 Task: Find connections with filter location Taylors Lakes with filter topic #blockchainwith filter profile language French with filter current company Indman with filter school The NorthCap University with filter industry Transportation Programs with filter service category Corporate Events with filter keywords title Sales Engineer
Action: Mouse moved to (596, 81)
Screenshot: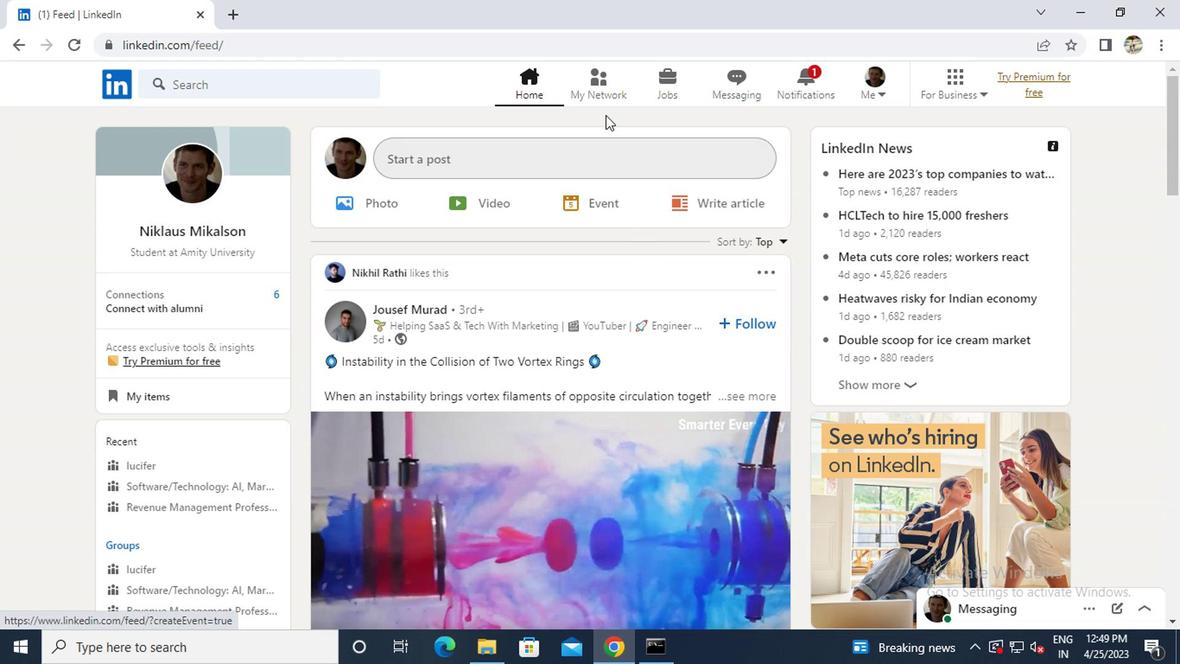 
Action: Mouse pressed left at (596, 81)
Screenshot: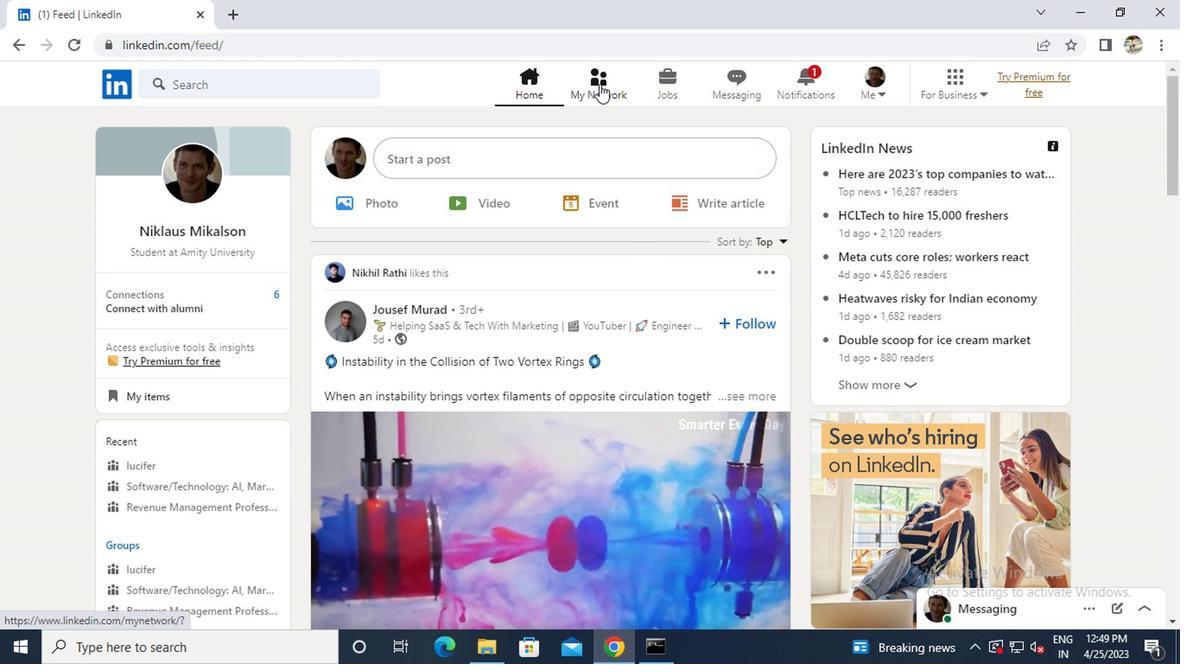 
Action: Mouse moved to (309, 181)
Screenshot: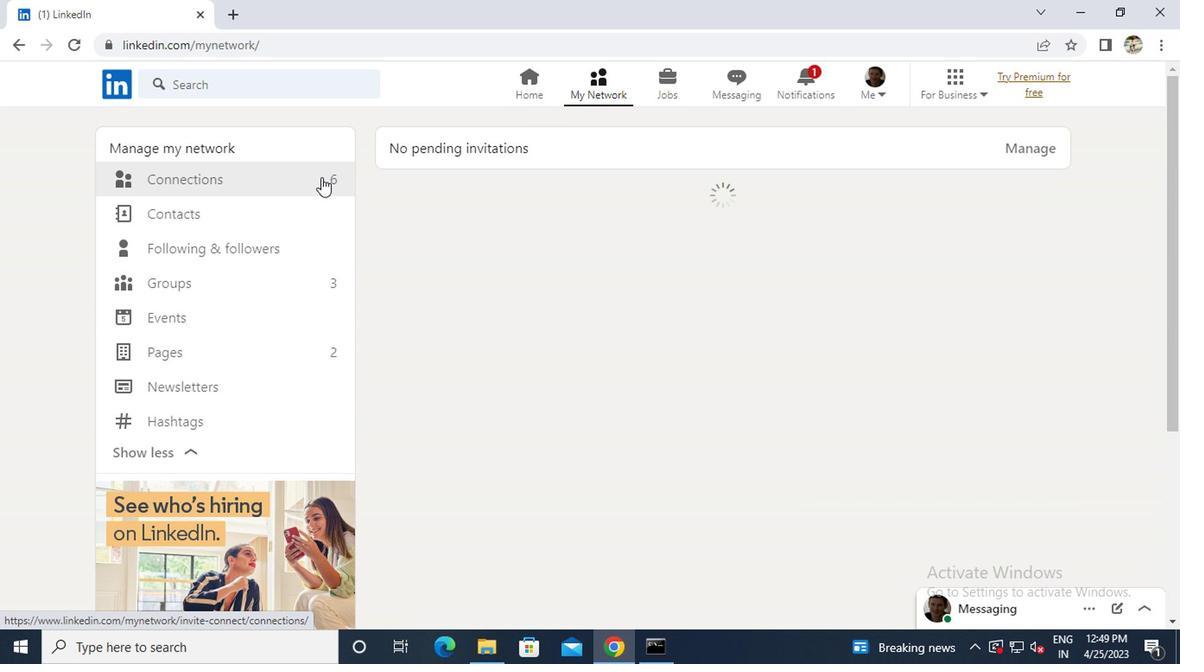 
Action: Mouse pressed left at (309, 181)
Screenshot: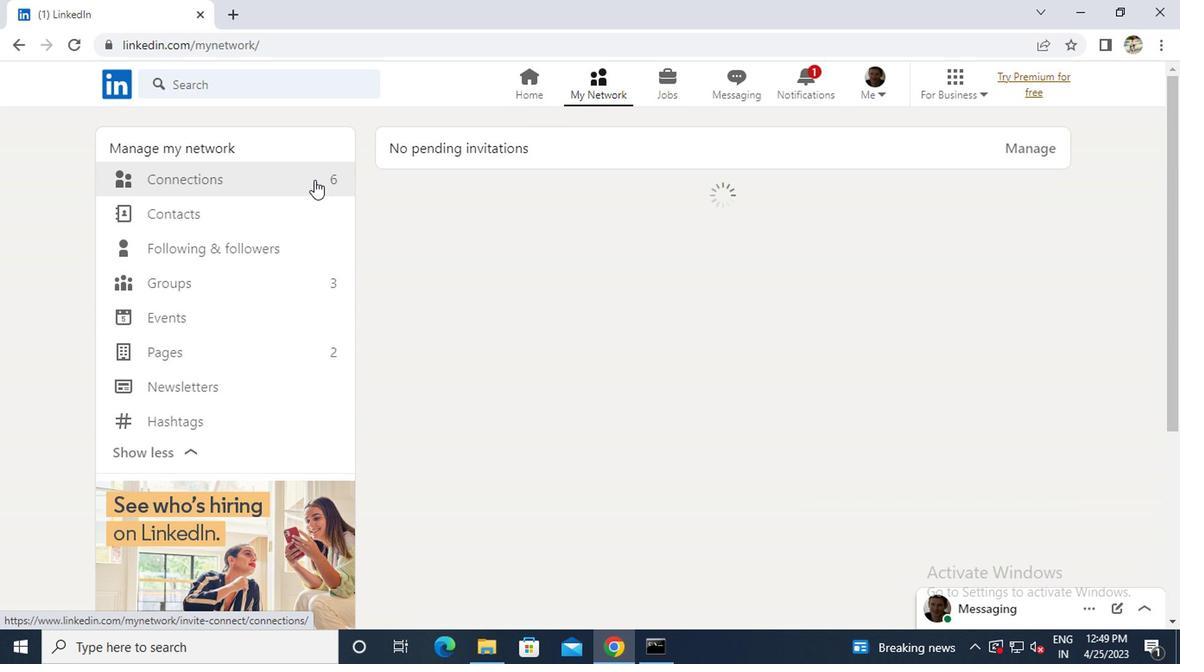 
Action: Mouse moved to (705, 182)
Screenshot: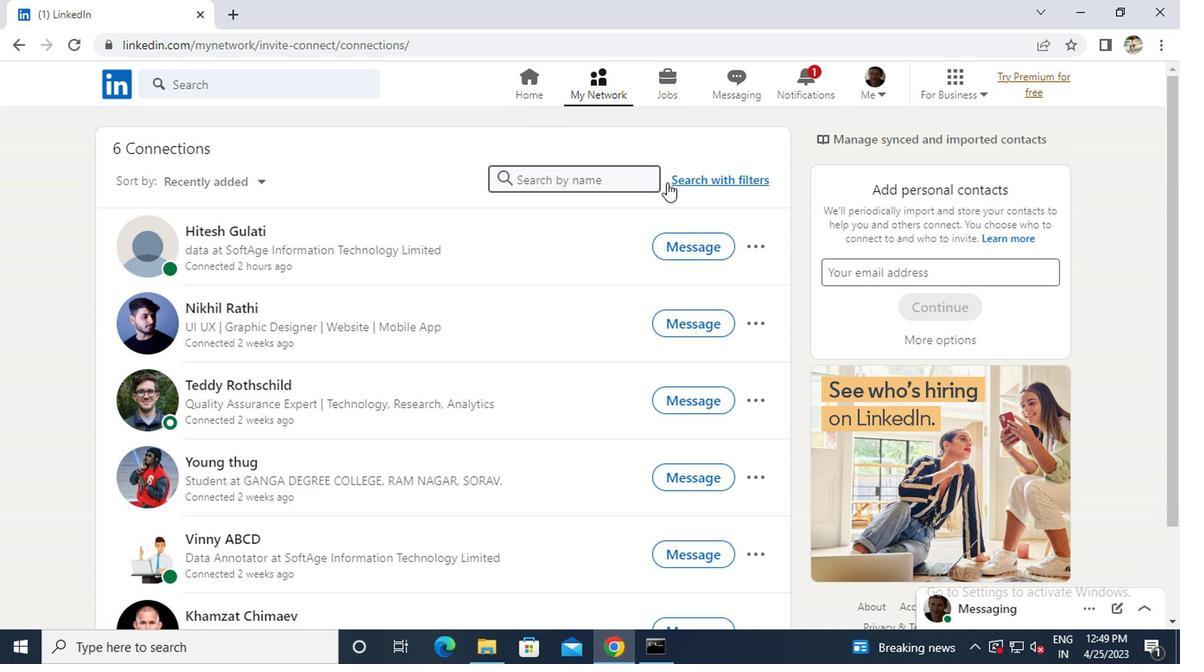 
Action: Mouse pressed left at (705, 182)
Screenshot: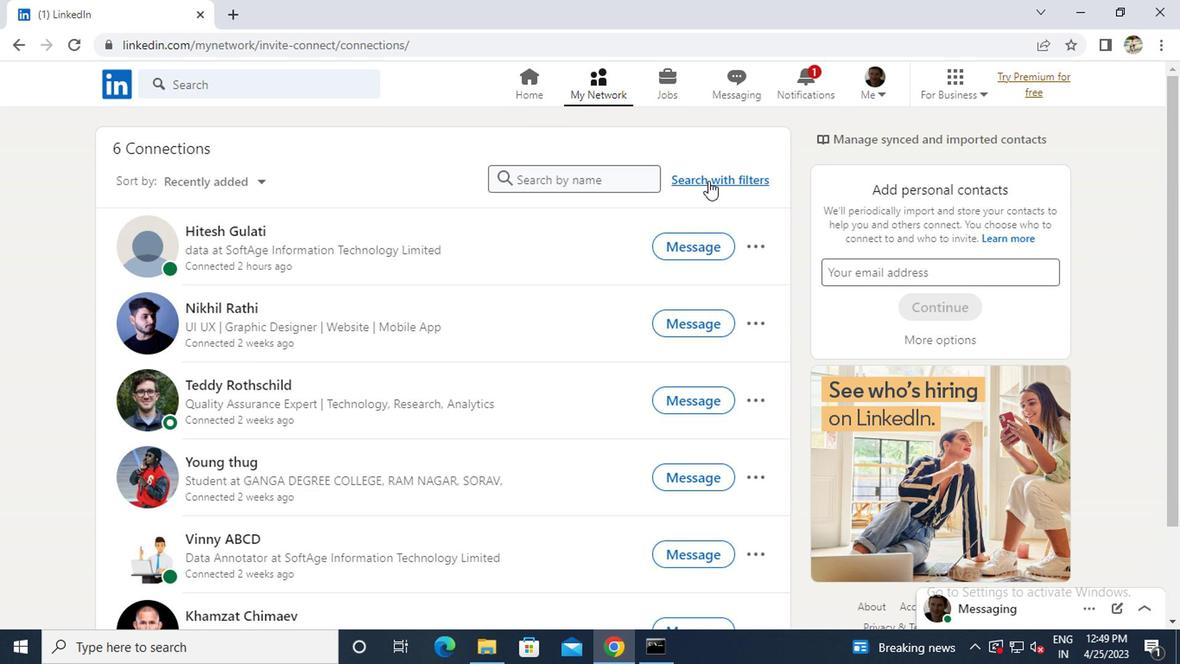 
Action: Mouse moved to (585, 134)
Screenshot: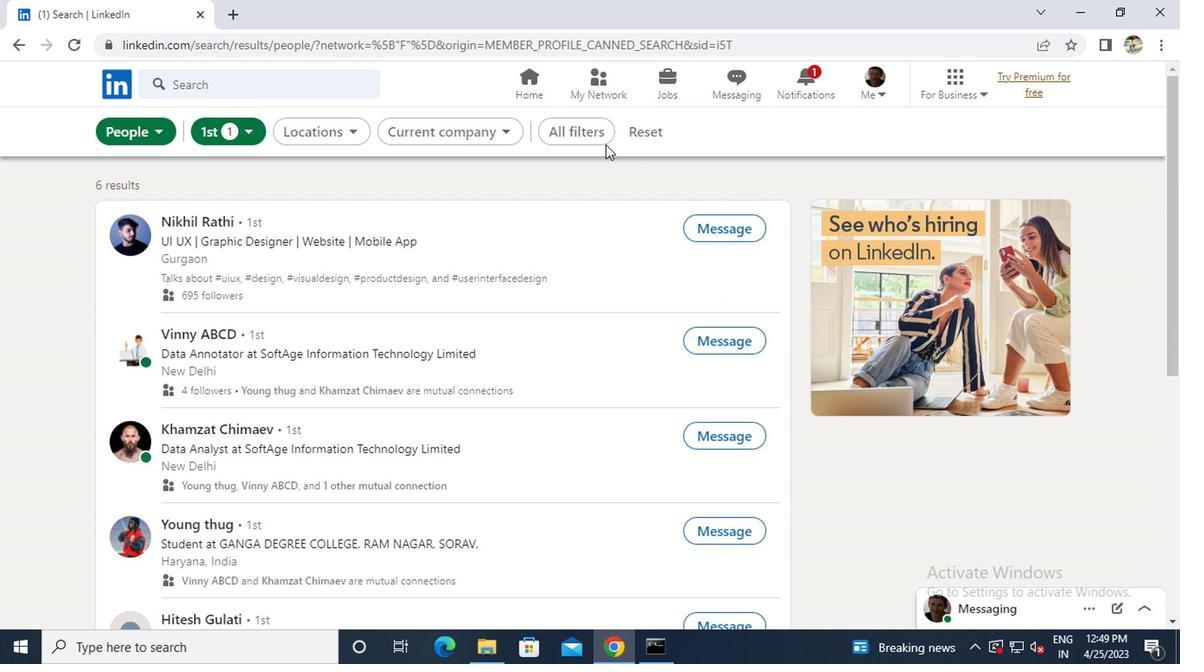 
Action: Mouse pressed left at (585, 134)
Screenshot: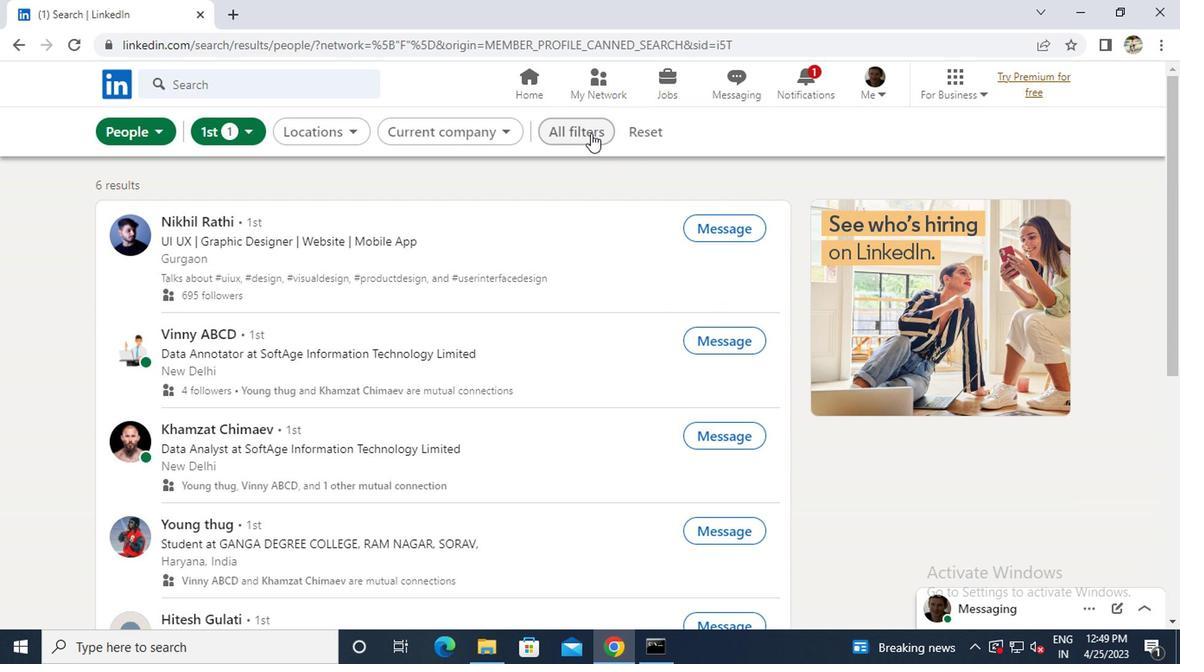 
Action: Mouse moved to (893, 421)
Screenshot: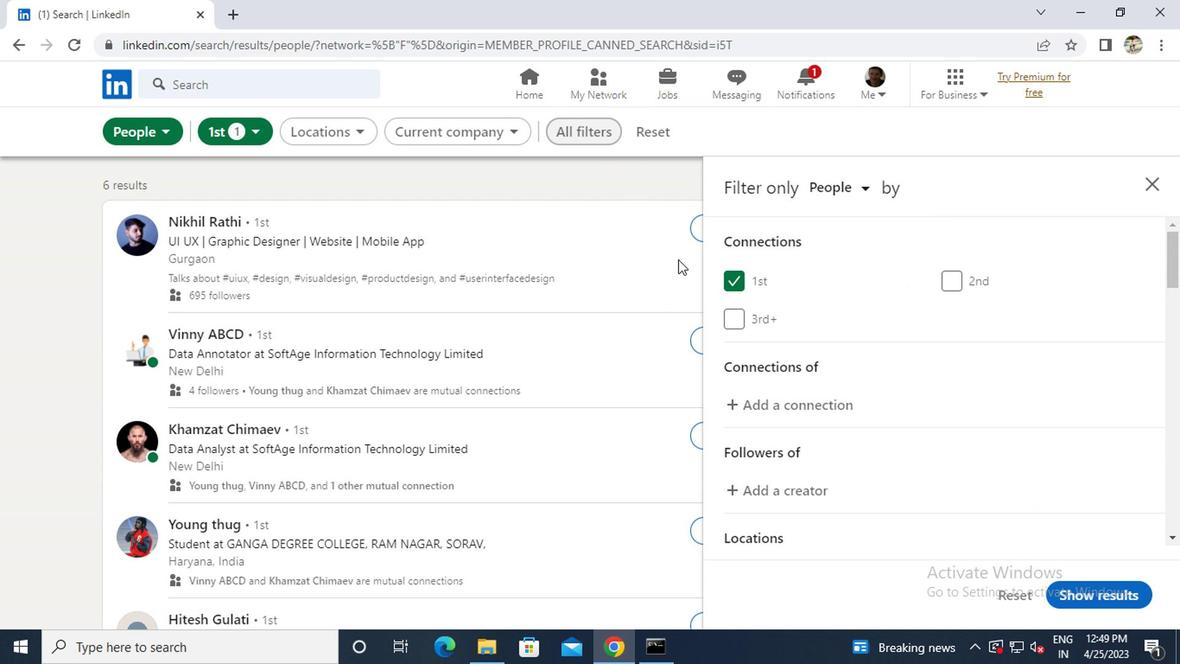 
Action: Mouse scrolled (893, 421) with delta (0, 0)
Screenshot: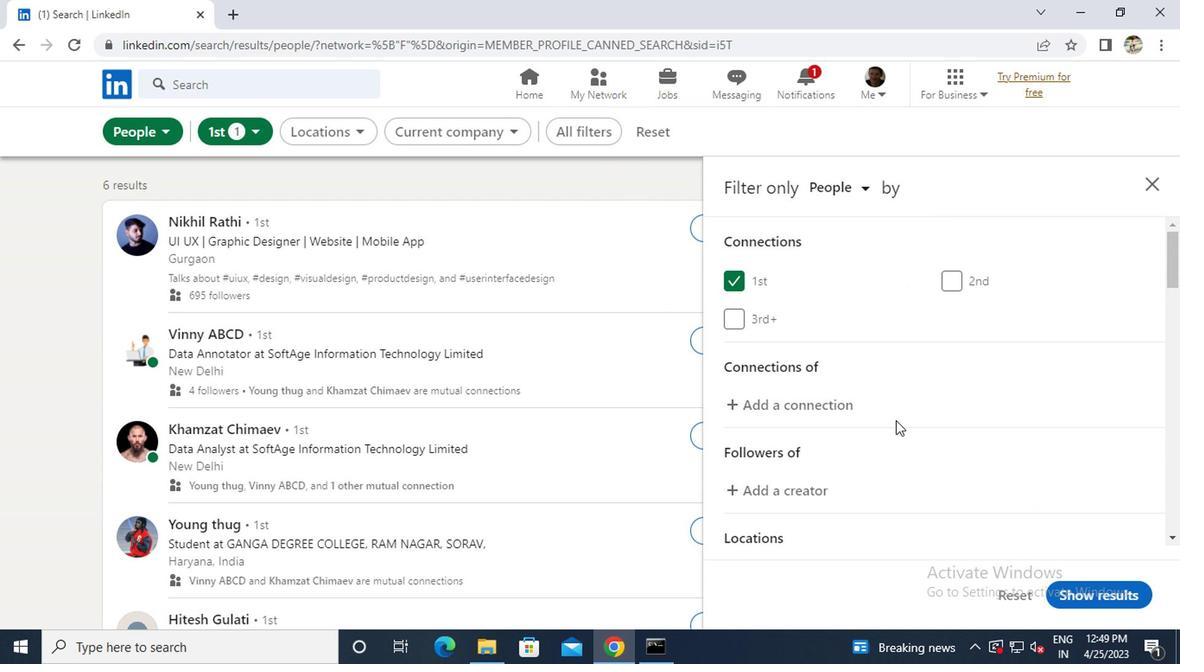 
Action: Mouse scrolled (893, 421) with delta (0, 0)
Screenshot: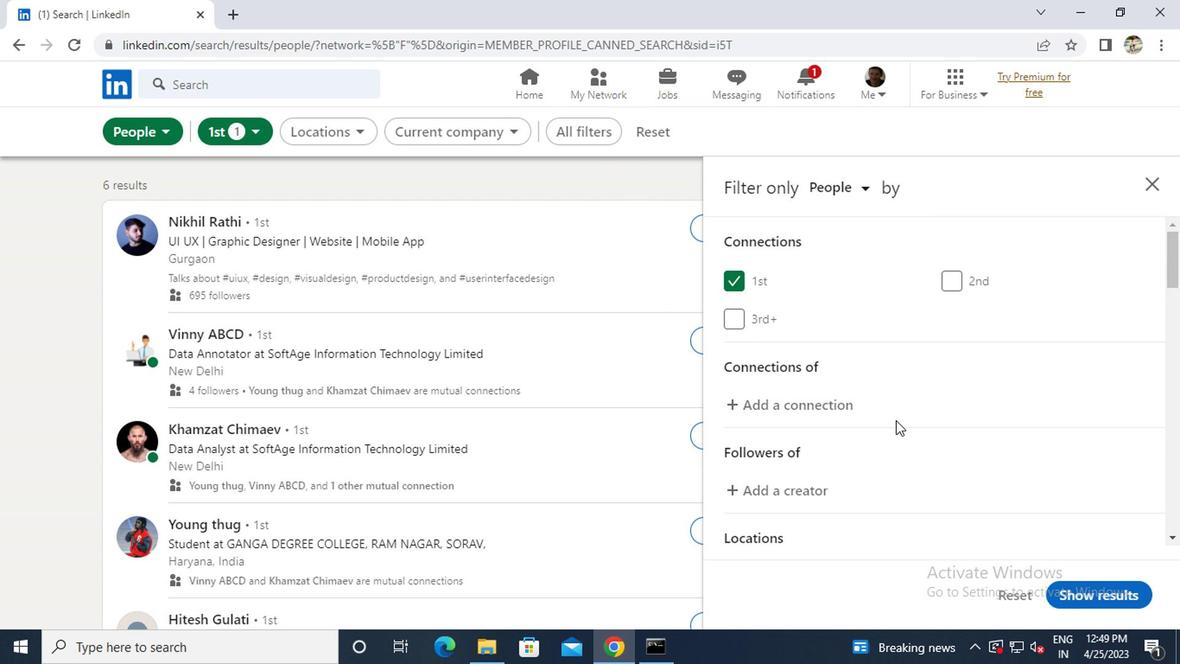 
Action: Mouse moved to (994, 483)
Screenshot: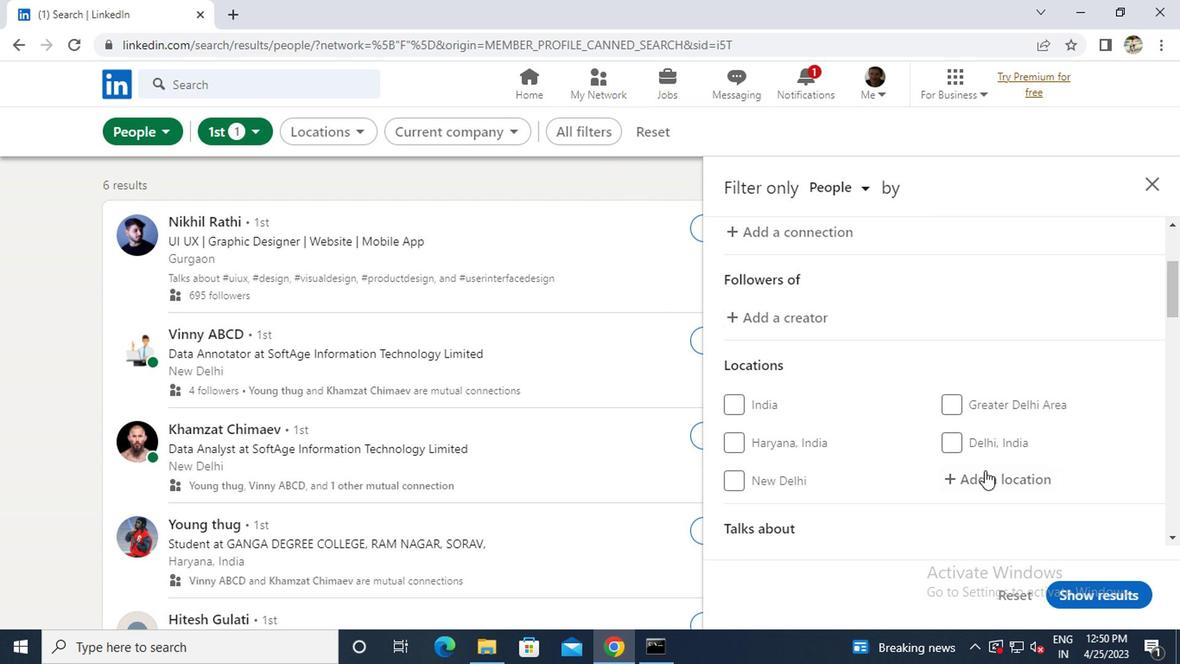 
Action: Mouse pressed left at (994, 483)
Screenshot: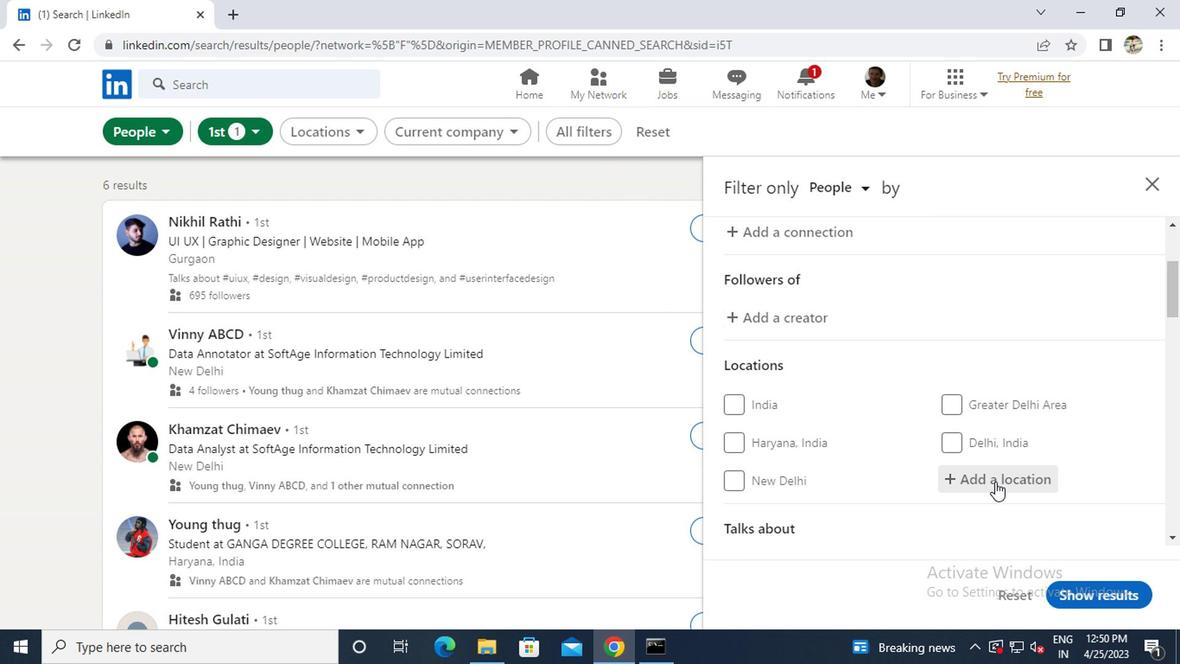 
Action: Key pressed <Key.caps_lock>t<Key.caps_lock>aylors<Key.space><Key.caps_lock>l<Key.caps_lock>akes<Key.enter>
Screenshot: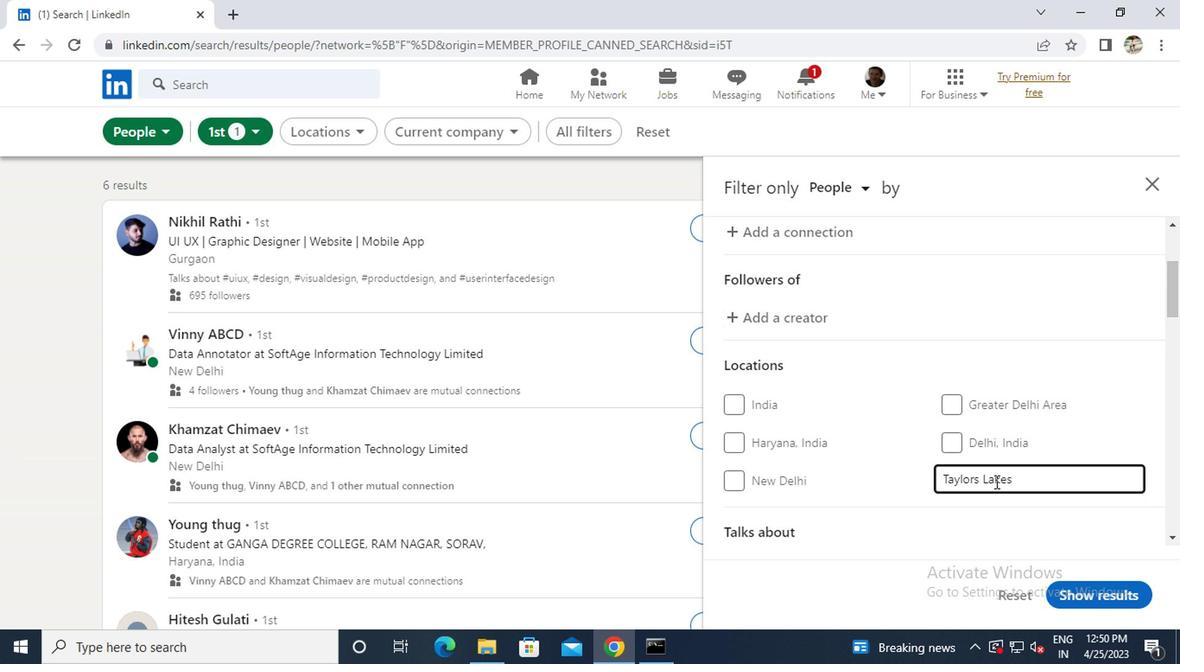 
Action: Mouse scrolled (994, 482) with delta (0, -1)
Screenshot: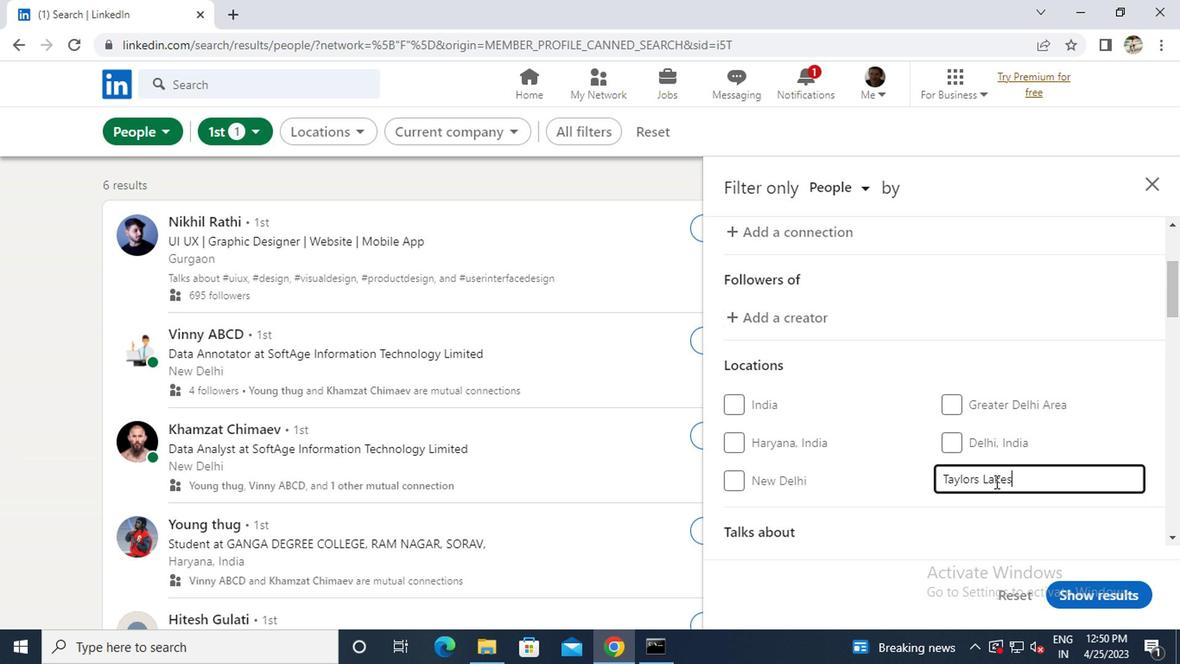 
Action: Mouse scrolled (994, 482) with delta (0, -1)
Screenshot: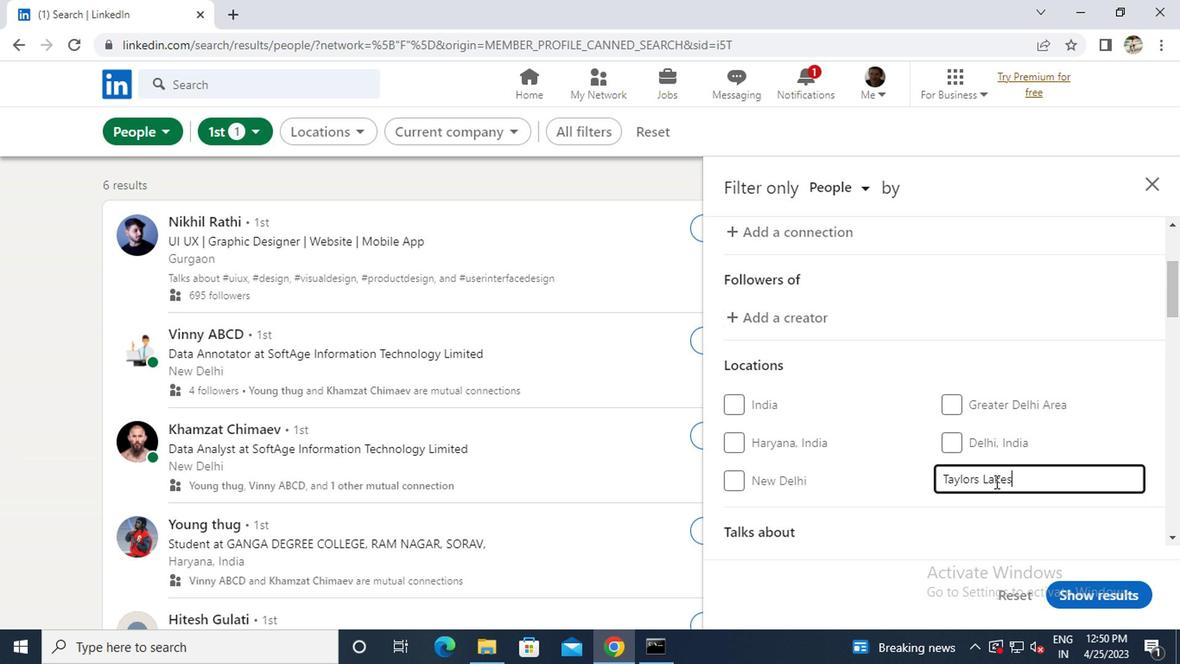 
Action: Mouse pressed left at (994, 483)
Screenshot: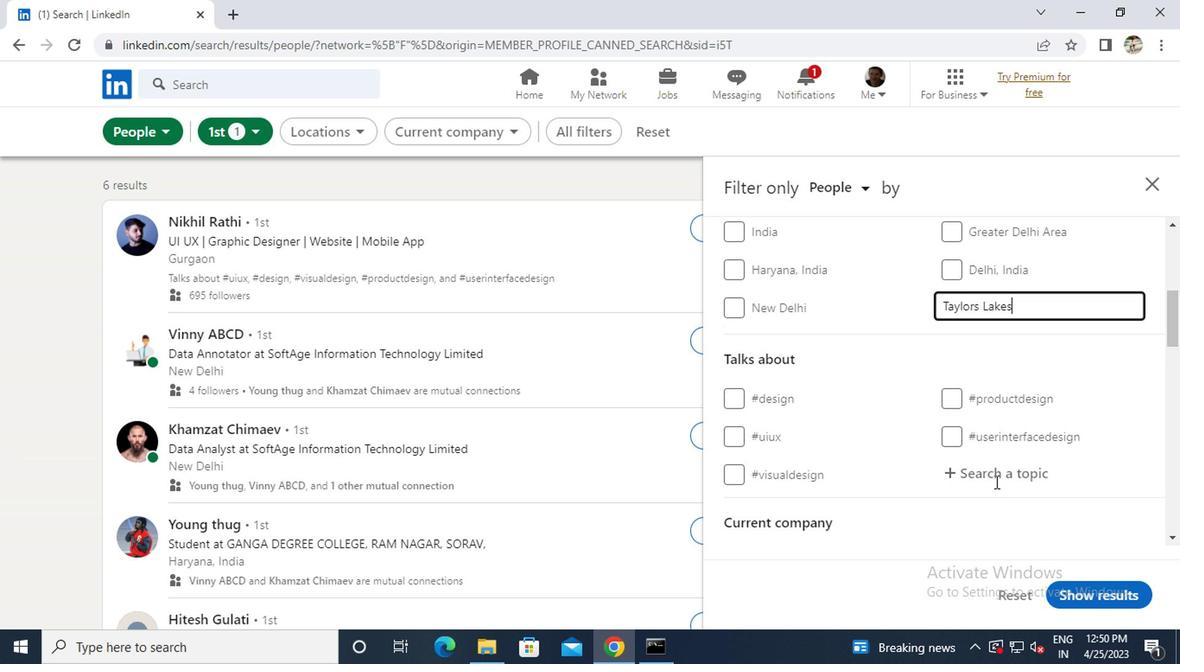 
Action: Key pressed <Key.shift>#BLOCKCHAIN
Screenshot: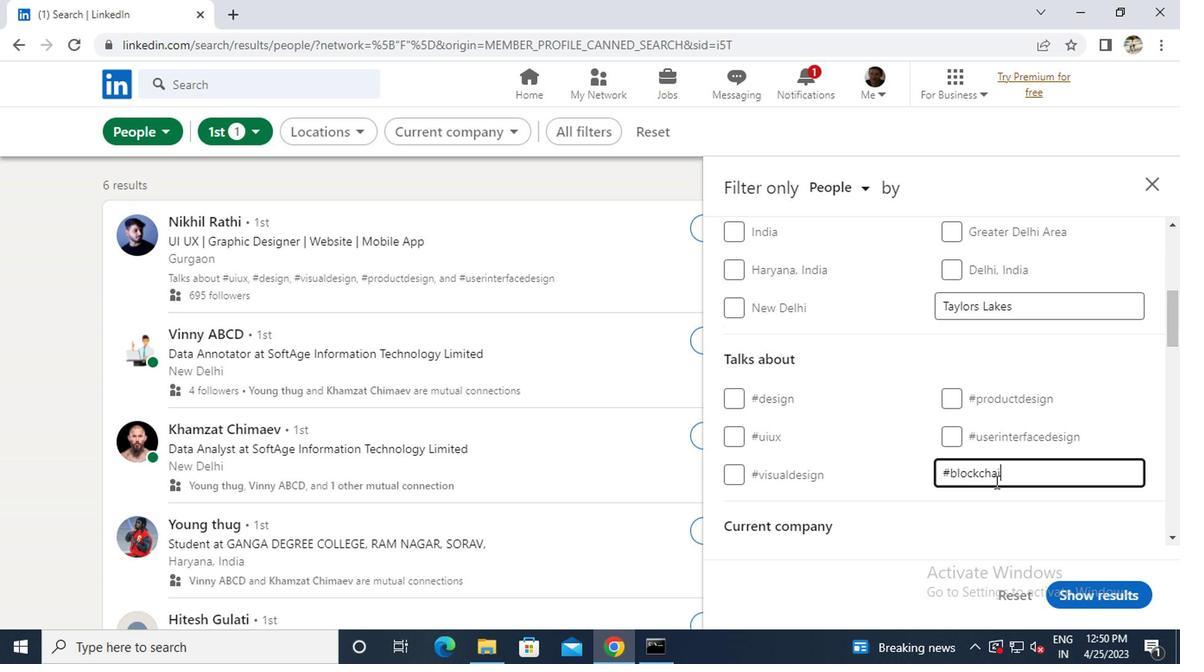 
Action: Mouse scrolled (994, 482) with delta (0, -1)
Screenshot: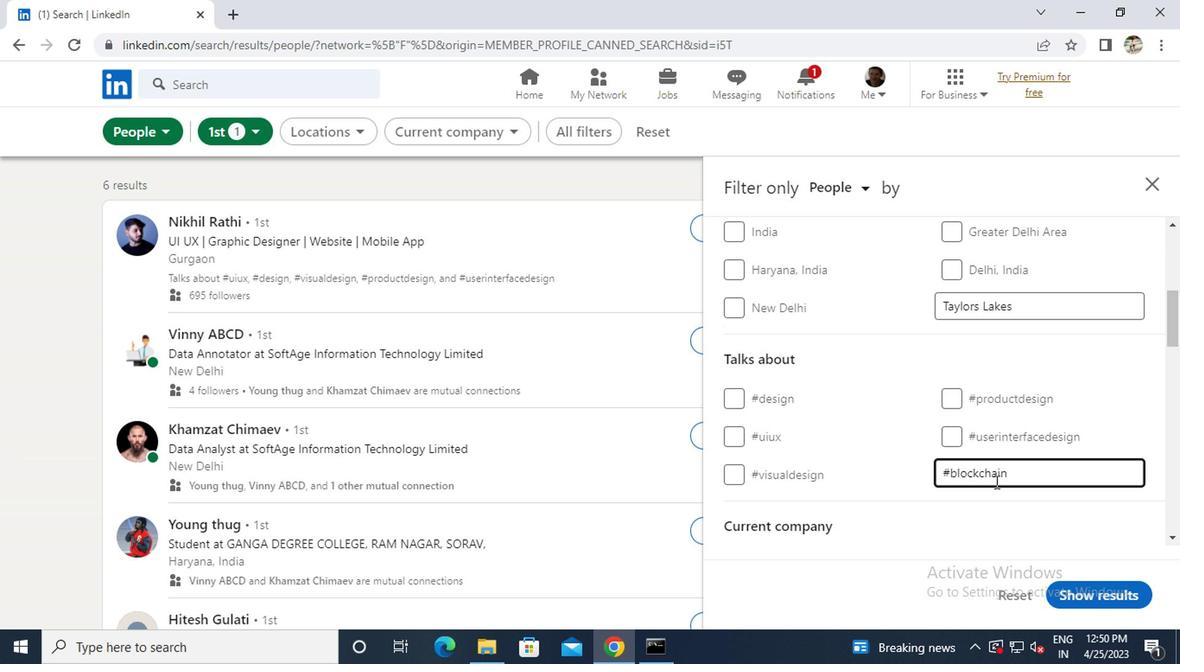 
Action: Mouse scrolled (994, 482) with delta (0, -1)
Screenshot: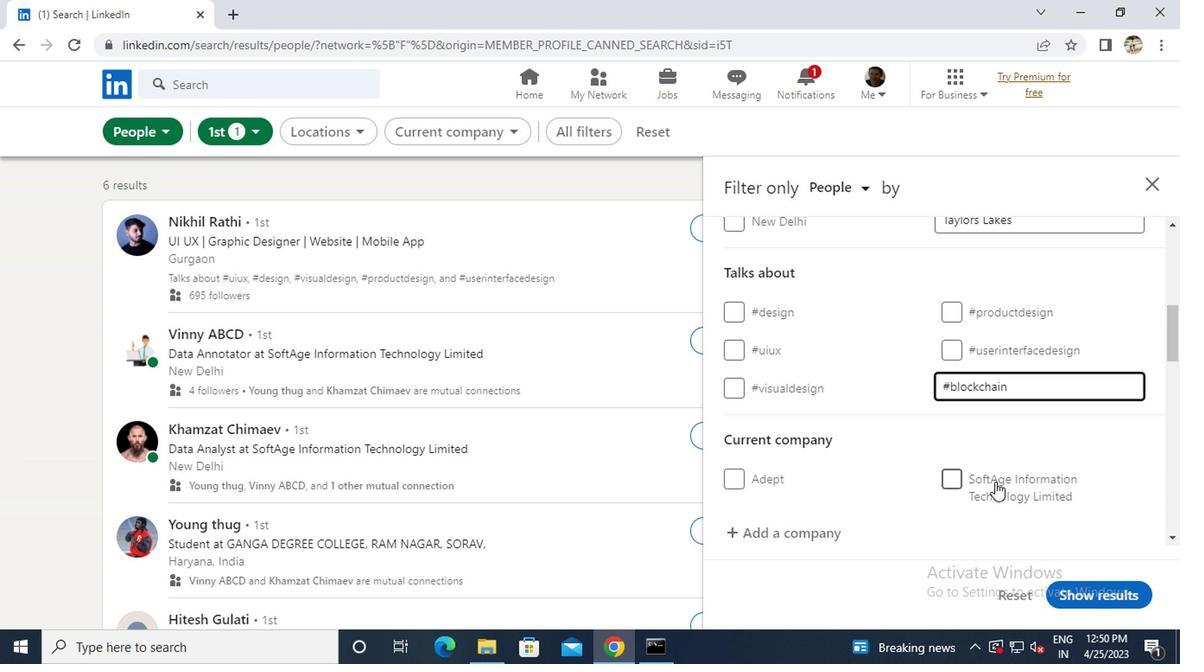 
Action: Mouse scrolled (994, 482) with delta (0, -1)
Screenshot: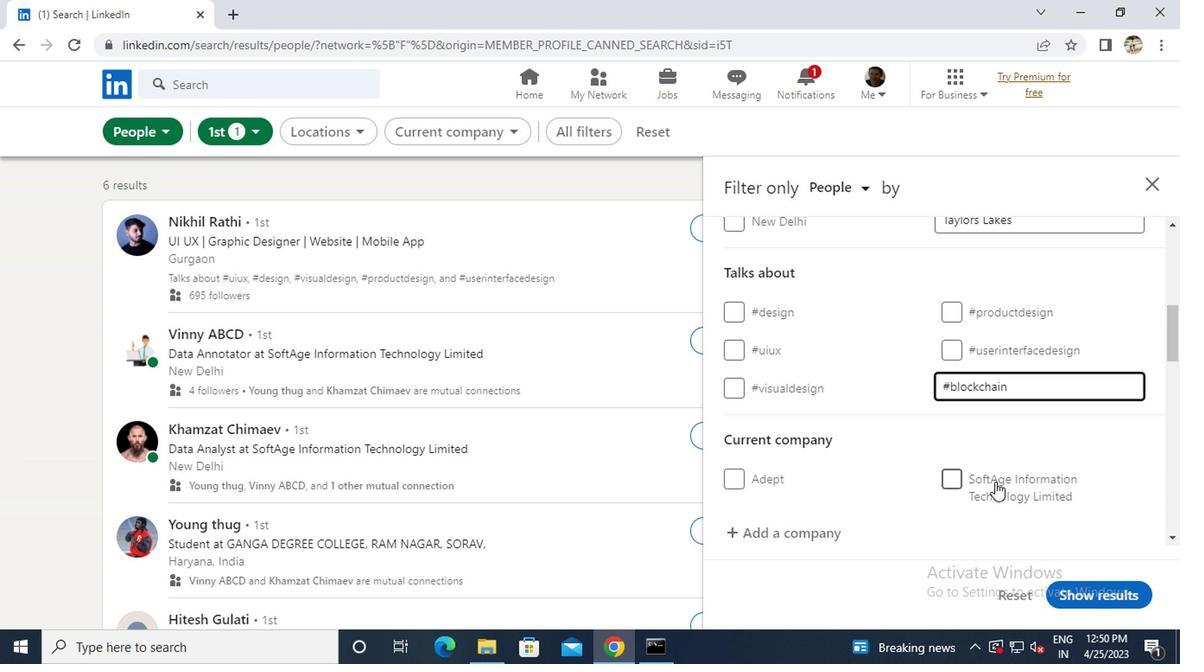 
Action: Mouse scrolled (994, 482) with delta (0, -1)
Screenshot: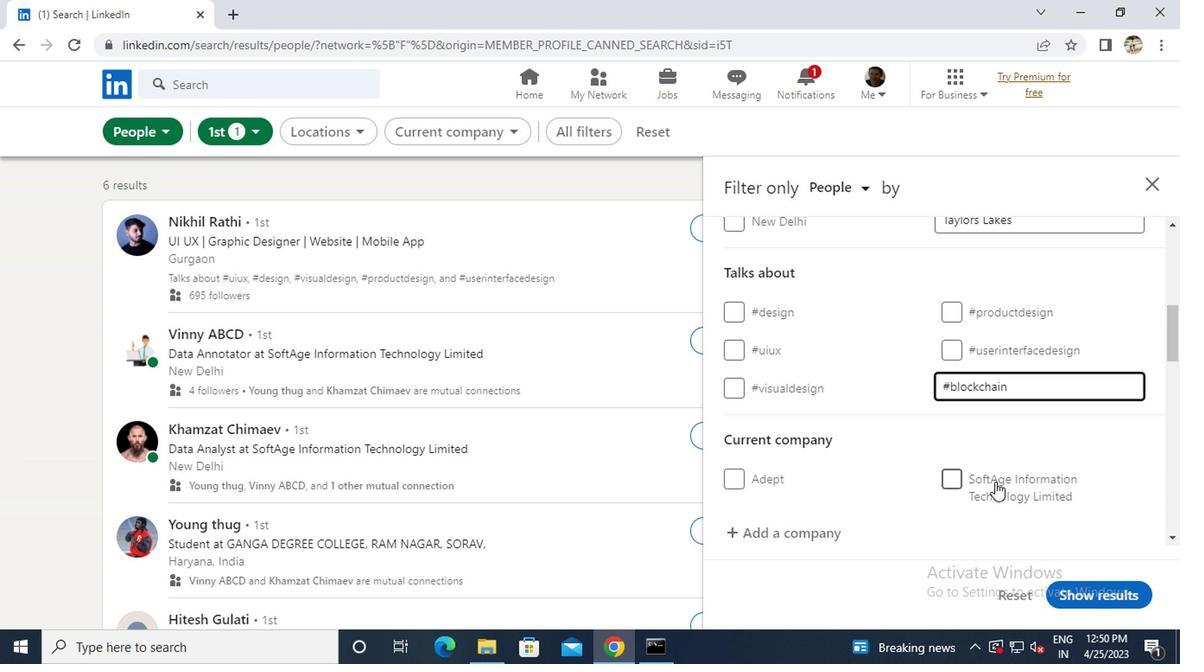 
Action: Mouse scrolled (994, 482) with delta (0, -1)
Screenshot: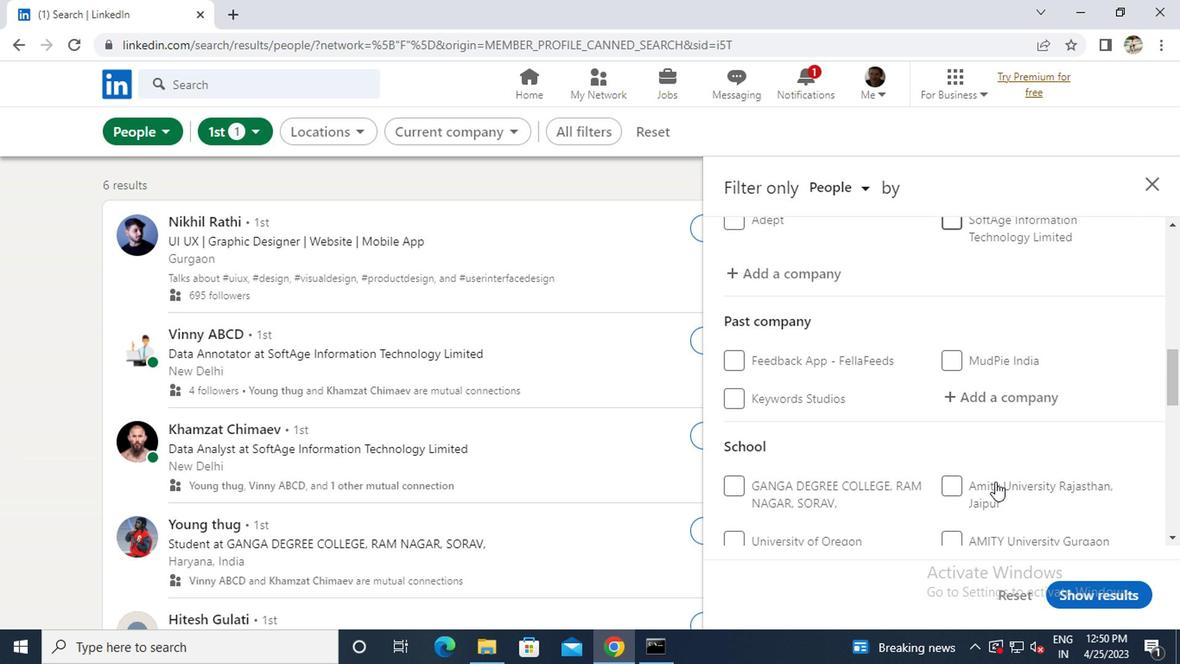 
Action: Mouse scrolled (994, 482) with delta (0, -1)
Screenshot: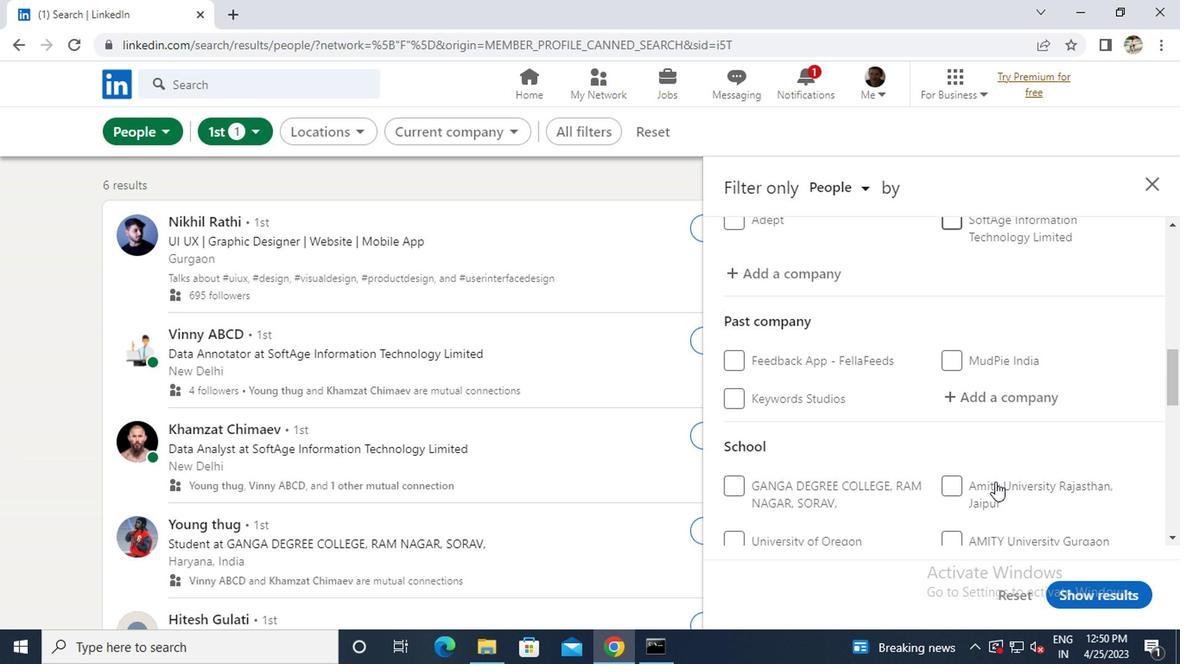 
Action: Mouse scrolled (994, 482) with delta (0, -1)
Screenshot: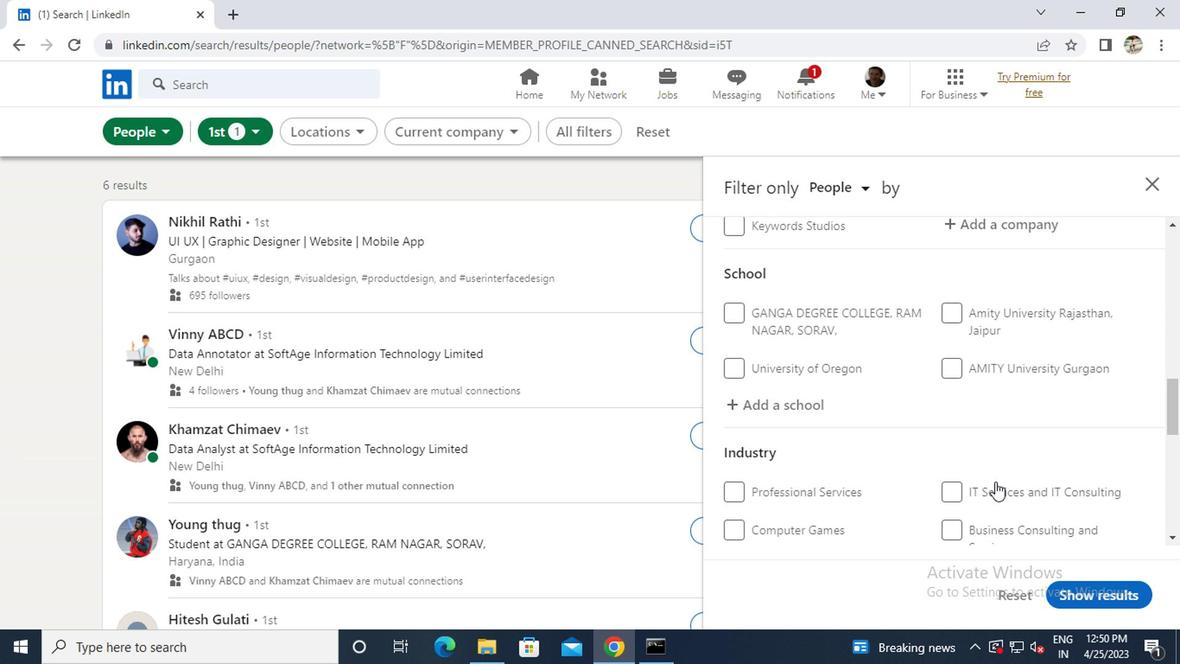 
Action: Mouse scrolled (994, 482) with delta (0, -1)
Screenshot: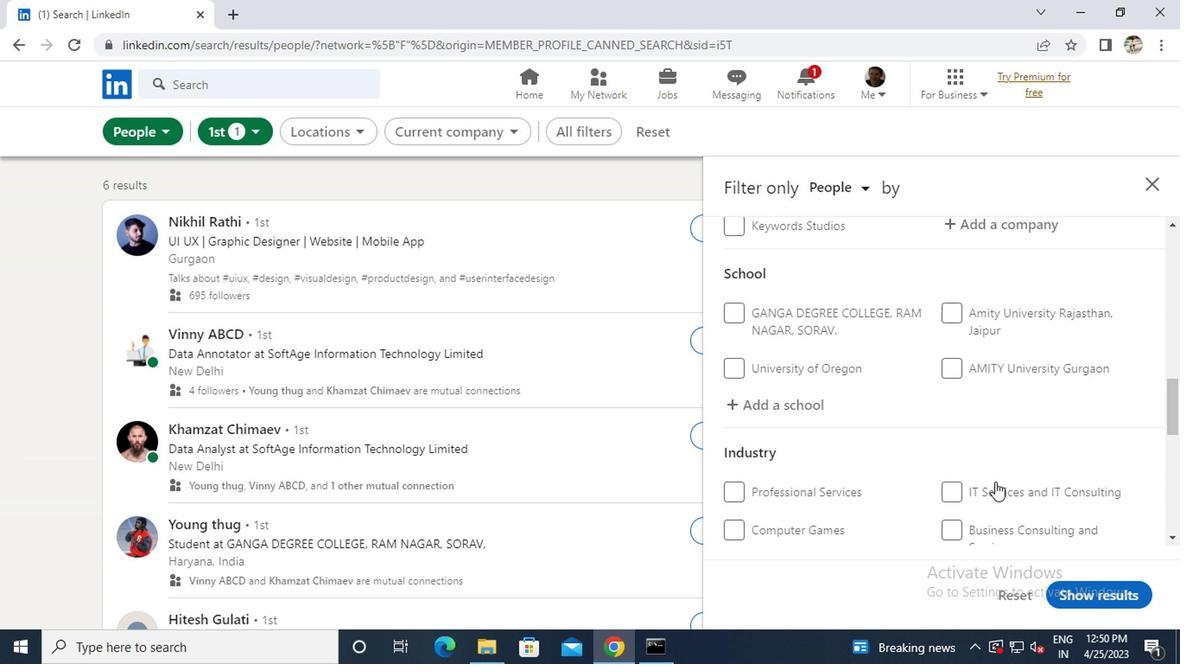 
Action: Mouse scrolled (994, 482) with delta (0, -1)
Screenshot: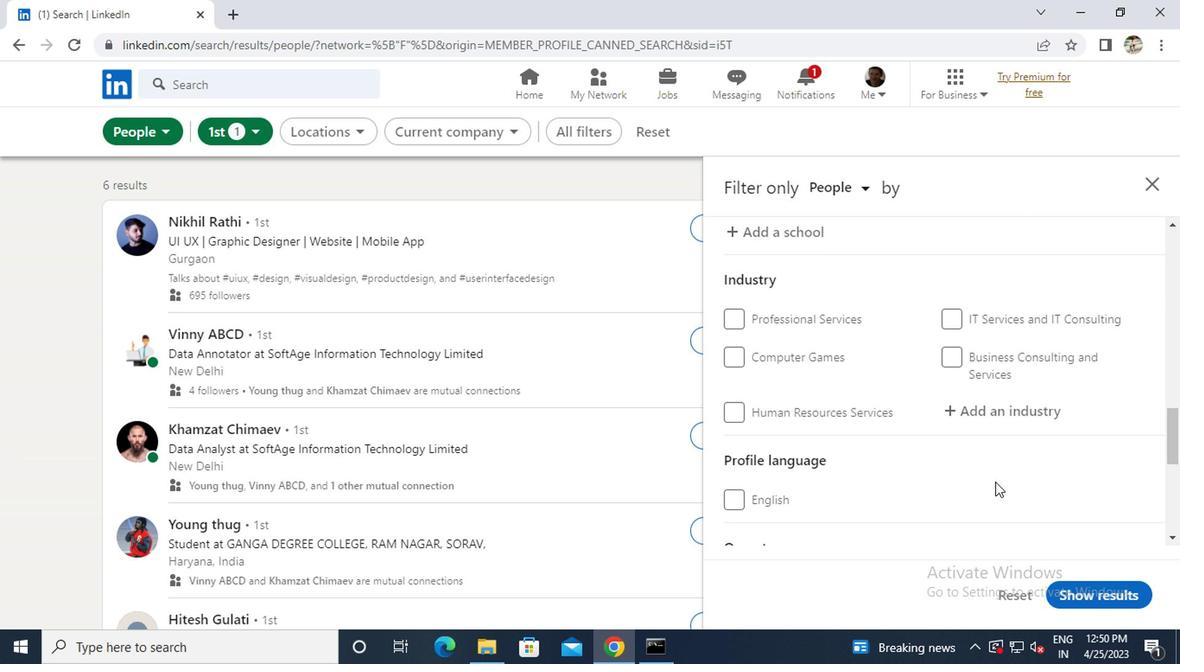 
Action: Mouse scrolled (994, 483) with delta (0, 0)
Screenshot: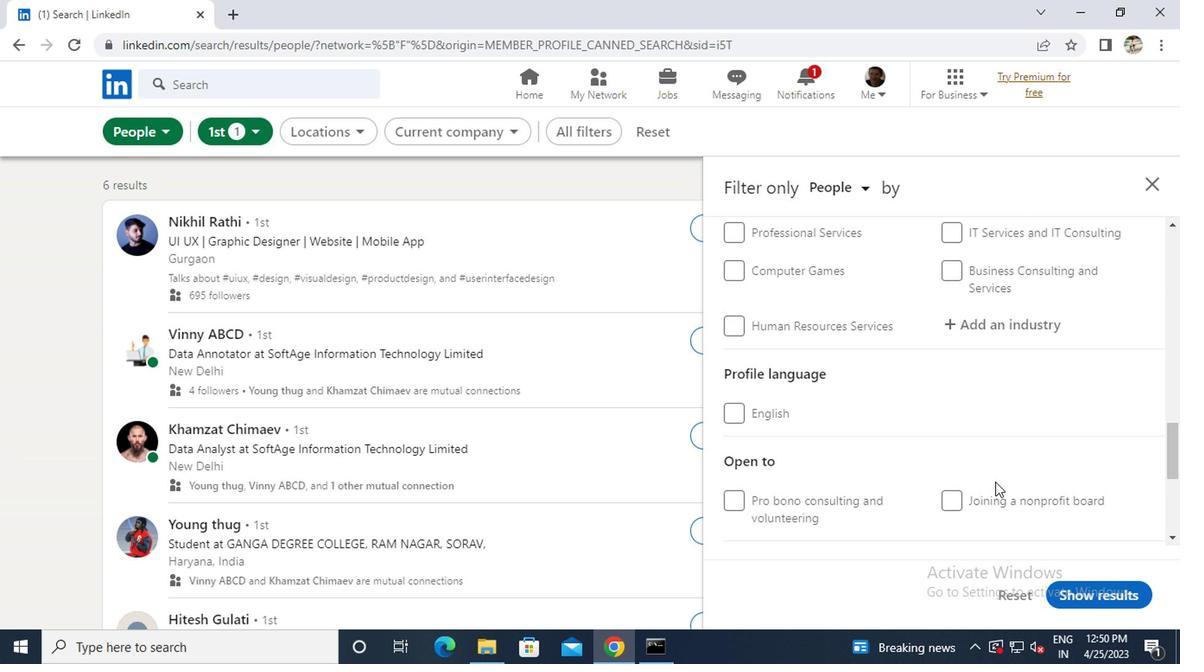 
Action: Mouse scrolled (994, 483) with delta (0, 0)
Screenshot: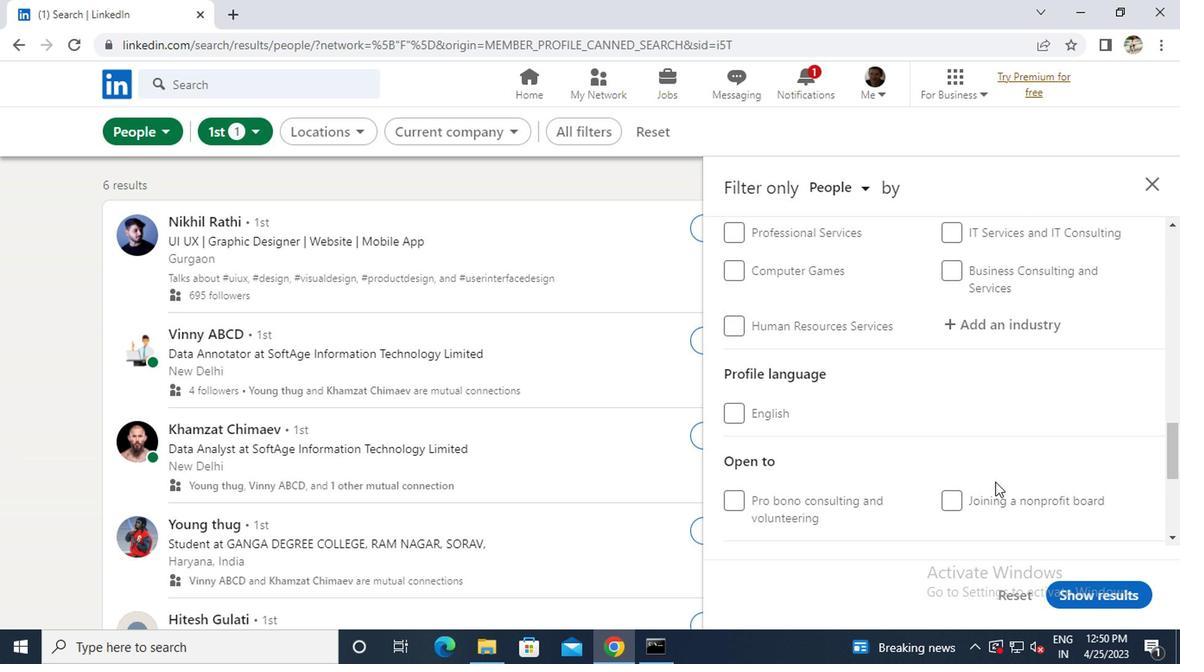 
Action: Mouse scrolled (994, 483) with delta (0, 0)
Screenshot: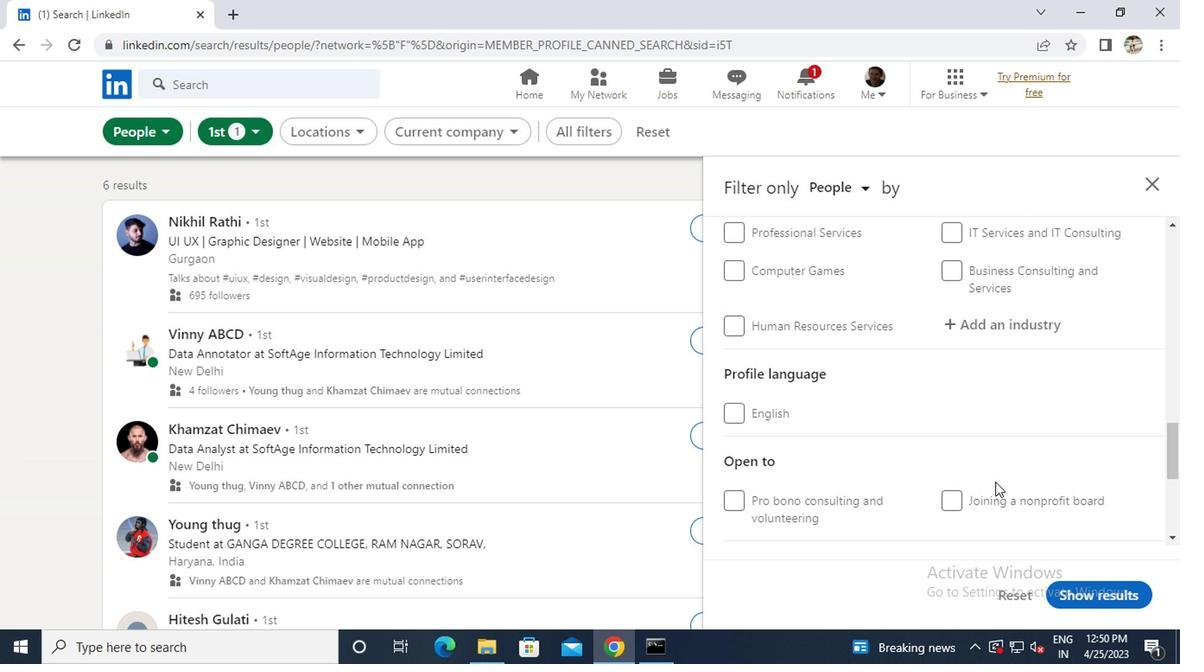 
Action: Mouse scrolled (994, 483) with delta (0, 0)
Screenshot: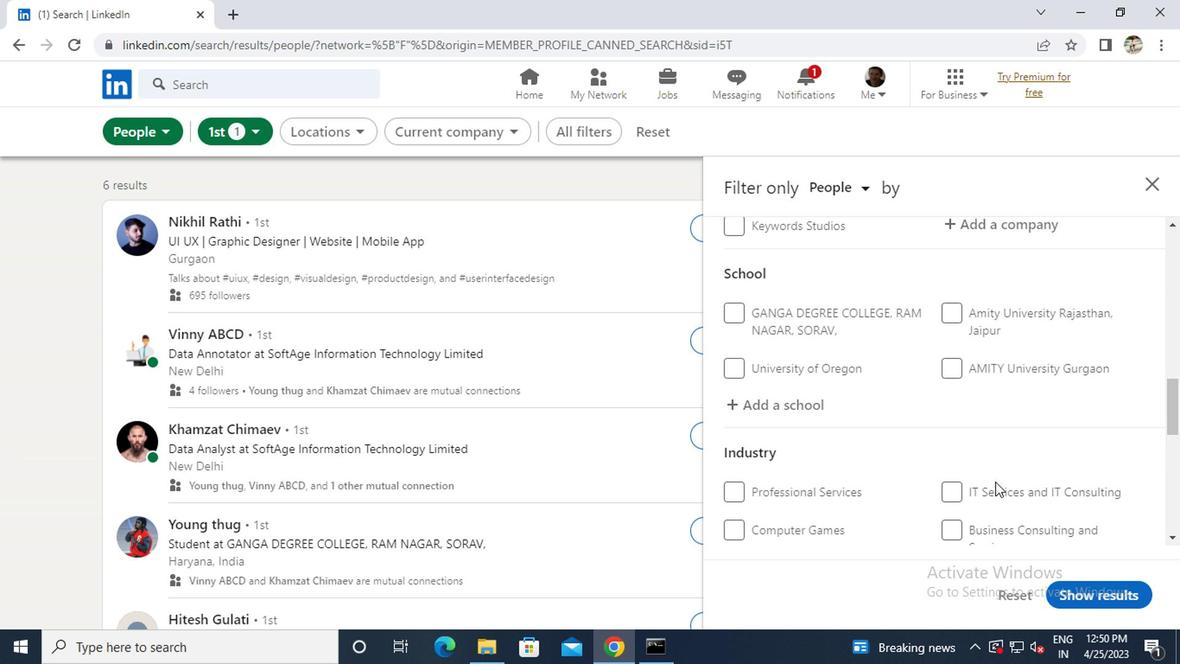 
Action: Mouse scrolled (994, 483) with delta (0, 0)
Screenshot: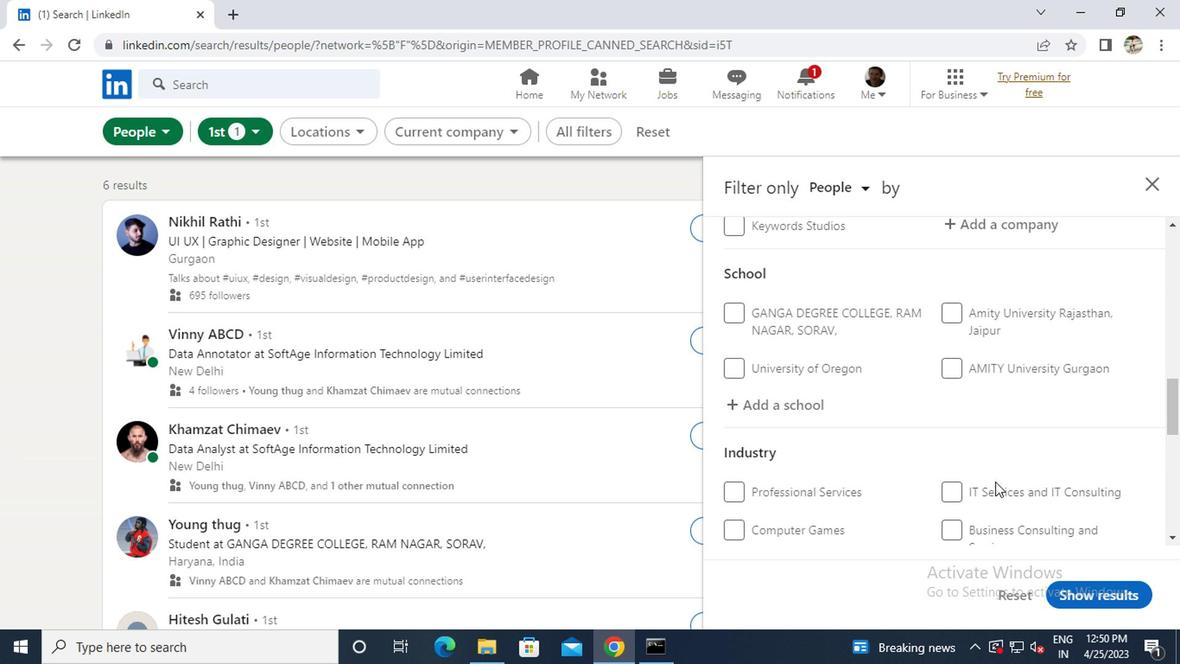 
Action: Mouse scrolled (994, 483) with delta (0, 0)
Screenshot: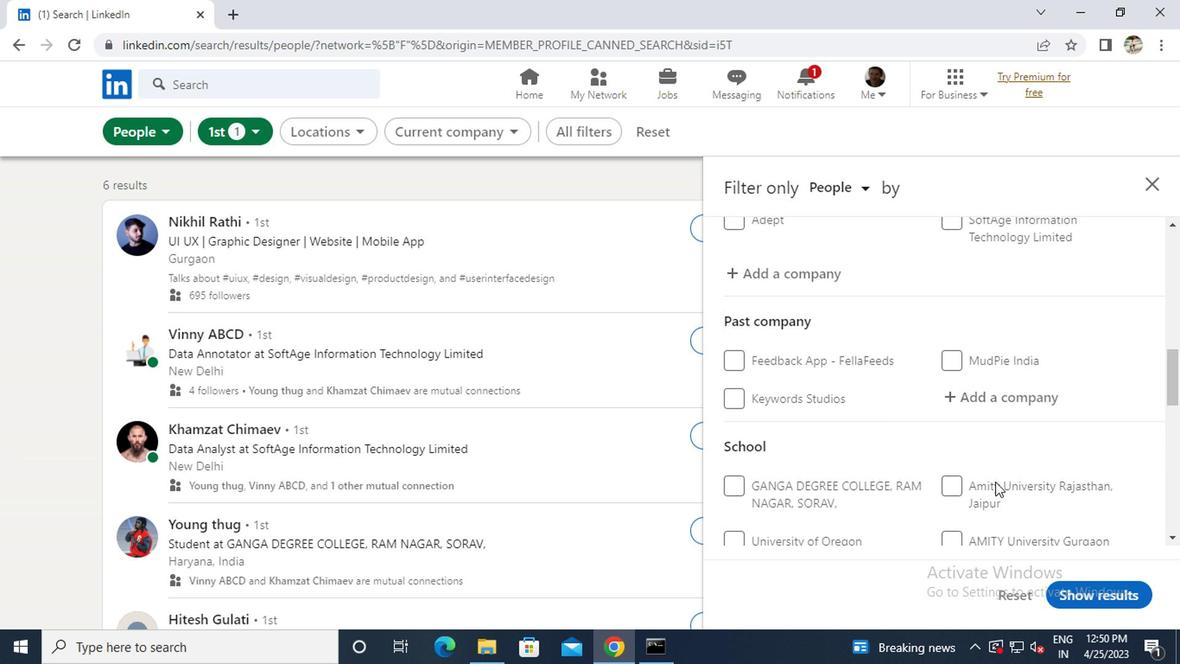 
Action: Mouse moved to (794, 357)
Screenshot: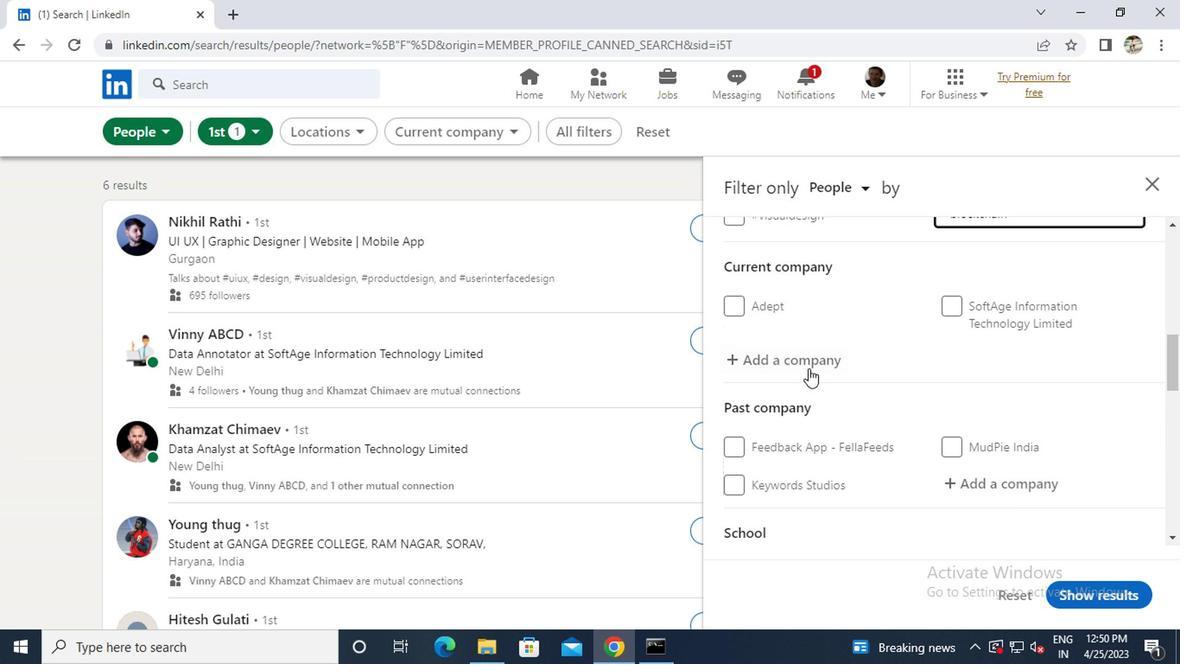
Action: Mouse pressed left at (794, 357)
Screenshot: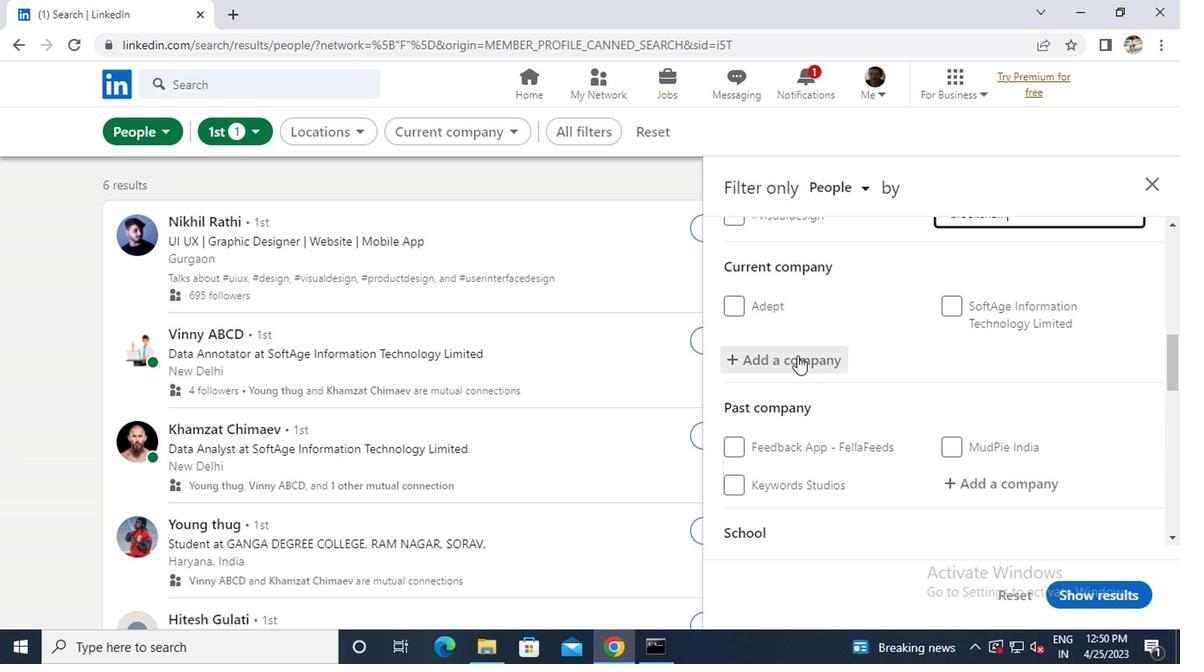 
Action: Key pressed <Key.caps_lock>I<Key.caps_lock>NDMAN
Screenshot: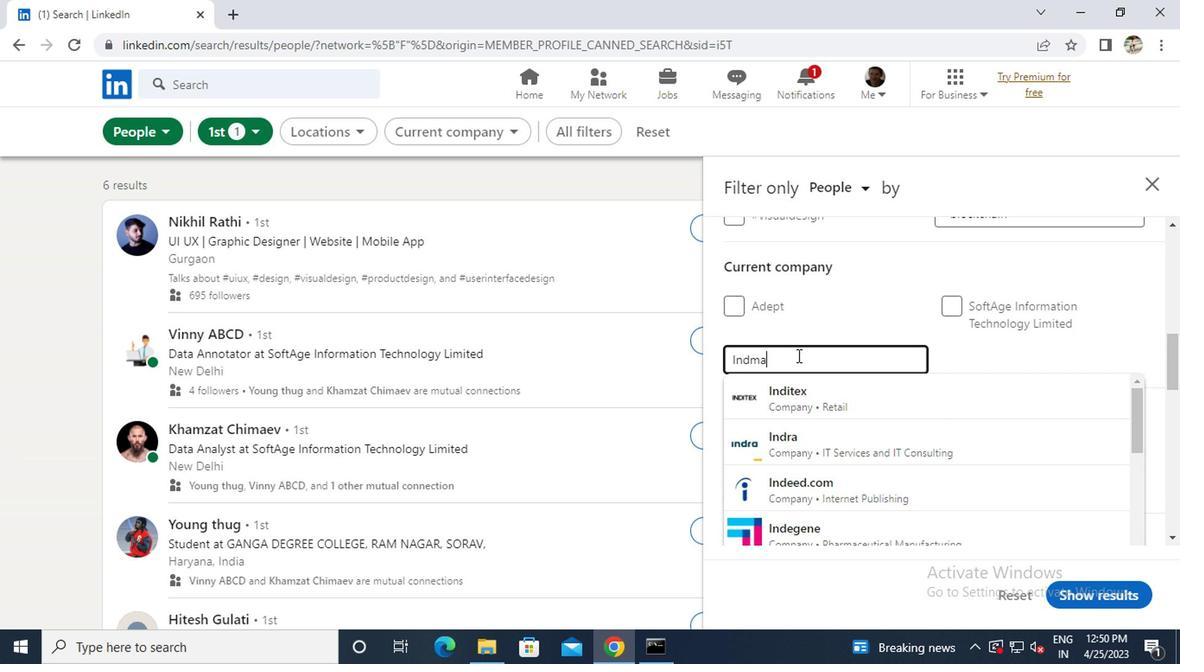 
Action: Mouse moved to (765, 403)
Screenshot: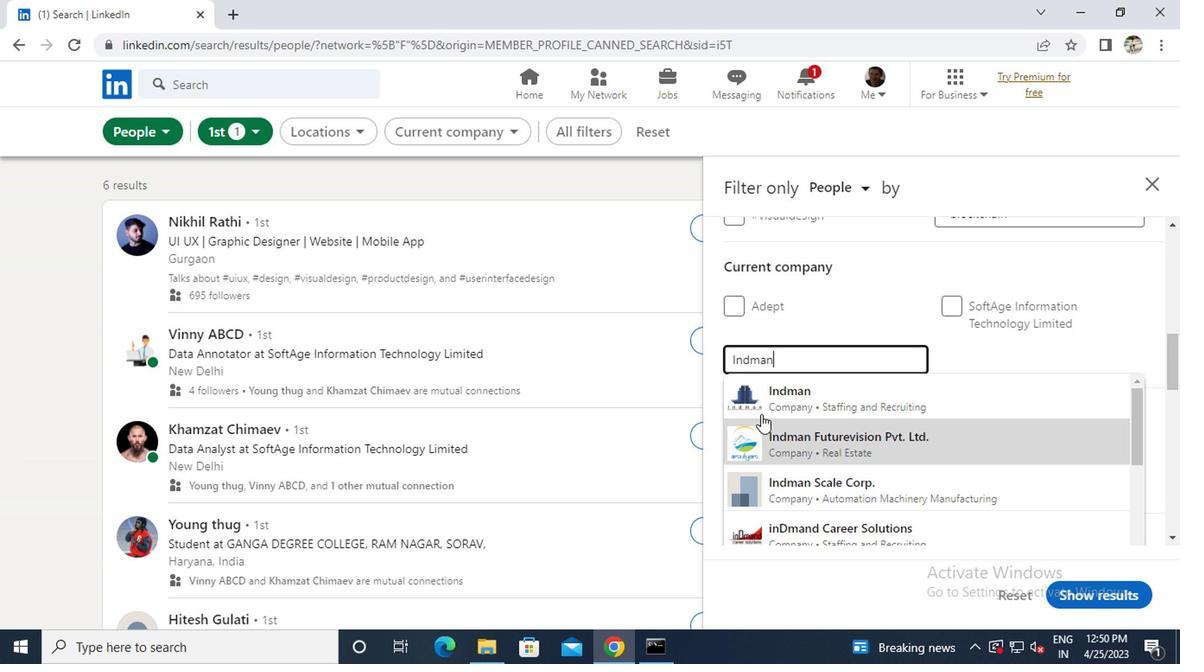 
Action: Mouse pressed left at (765, 403)
Screenshot: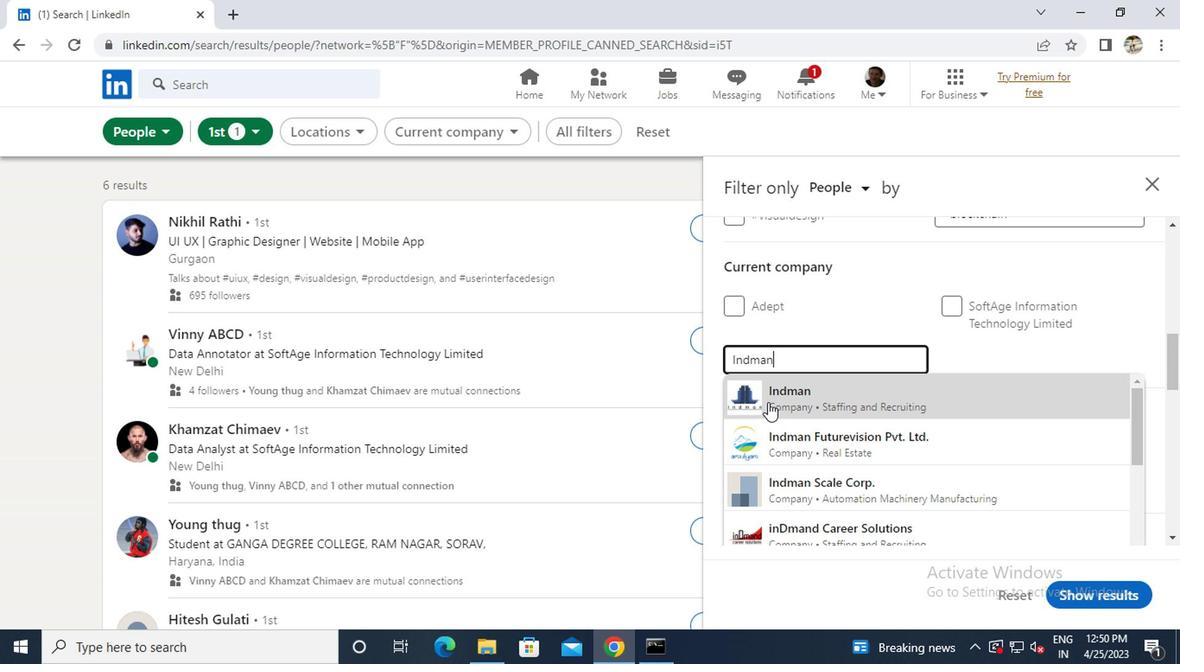 
Action: Mouse scrolled (765, 402) with delta (0, 0)
Screenshot: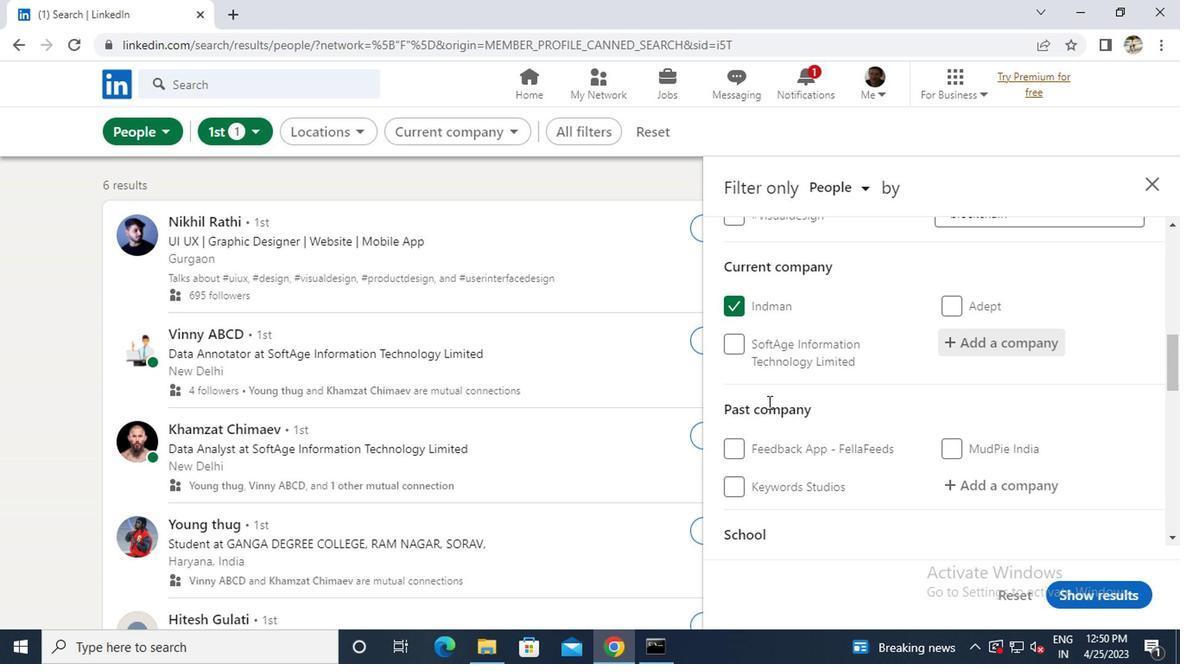 
Action: Mouse scrolled (765, 402) with delta (0, 0)
Screenshot: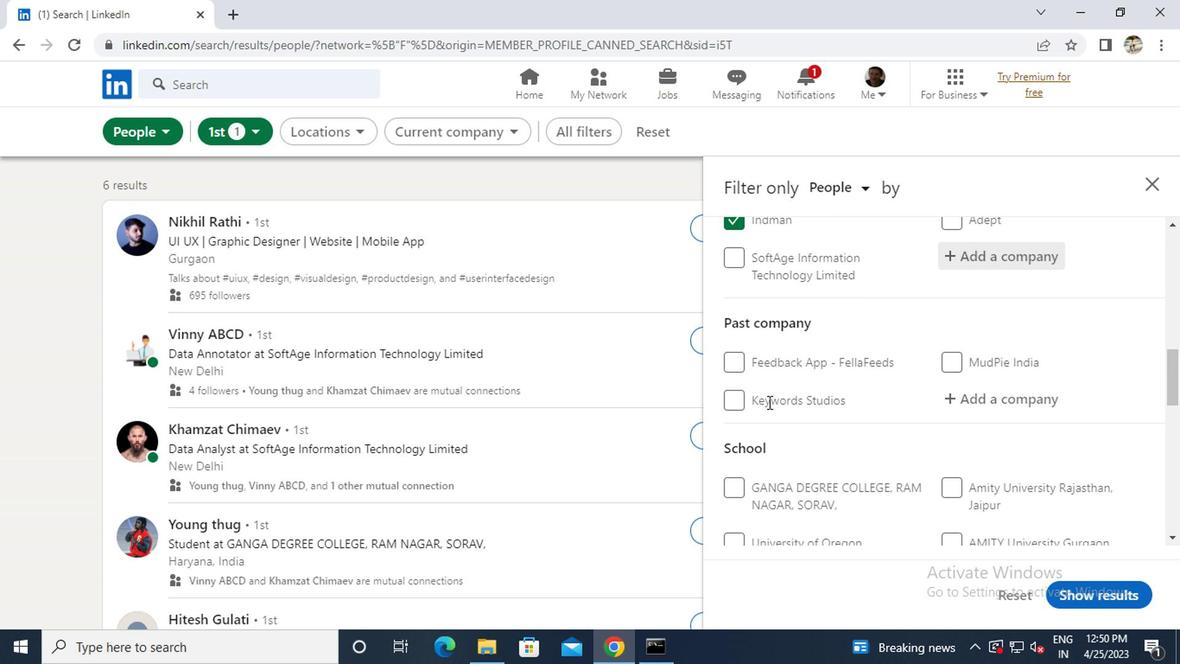 
Action: Mouse moved to (765, 492)
Screenshot: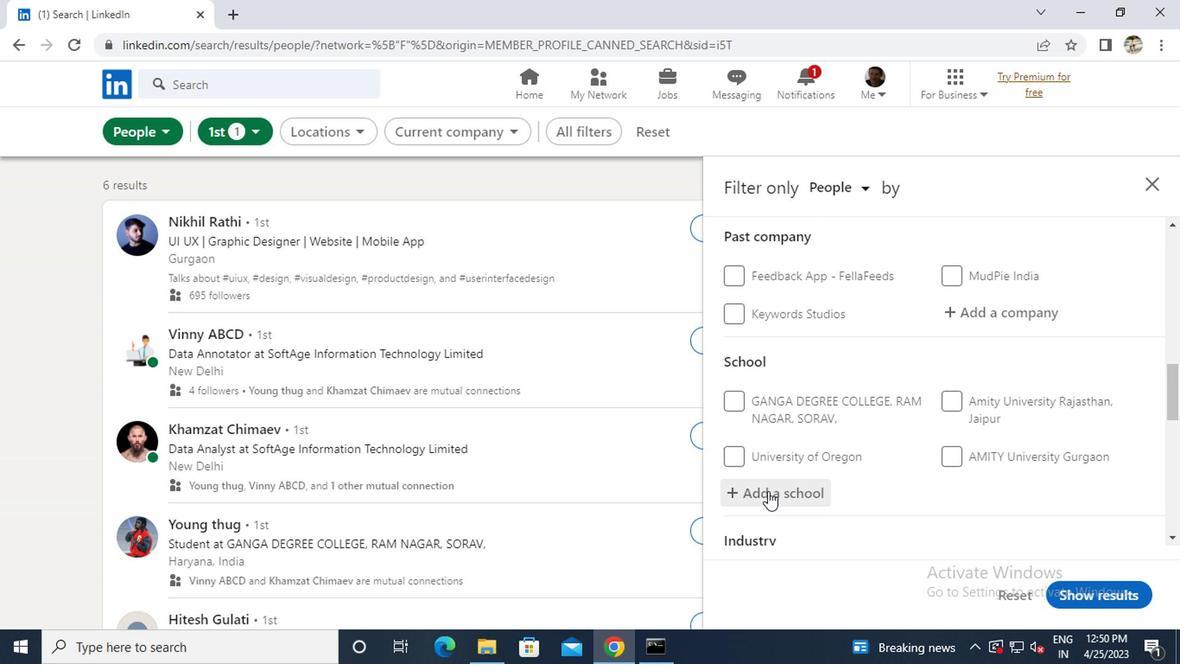 
Action: Mouse pressed left at (765, 492)
Screenshot: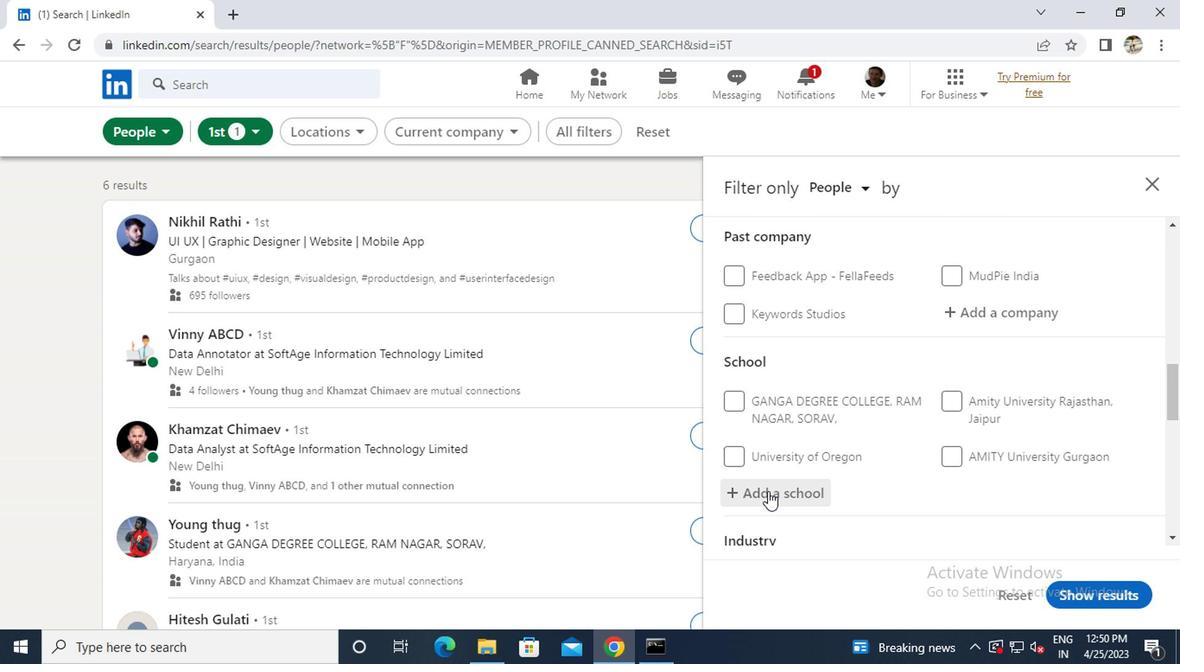 
Action: Key pressed <Key.caps_lock>T<Key.caps_lock>HE<Key.space><Key.caps_lock>N<Key.caps_lock>ORTH
Screenshot: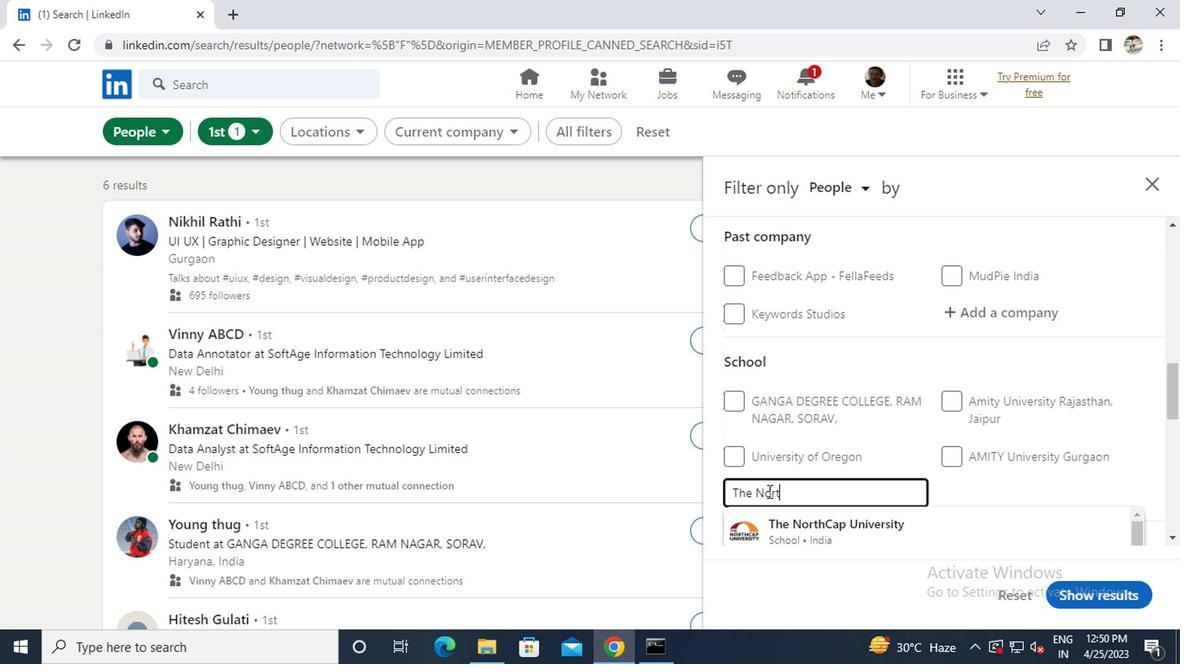 
Action: Mouse moved to (785, 528)
Screenshot: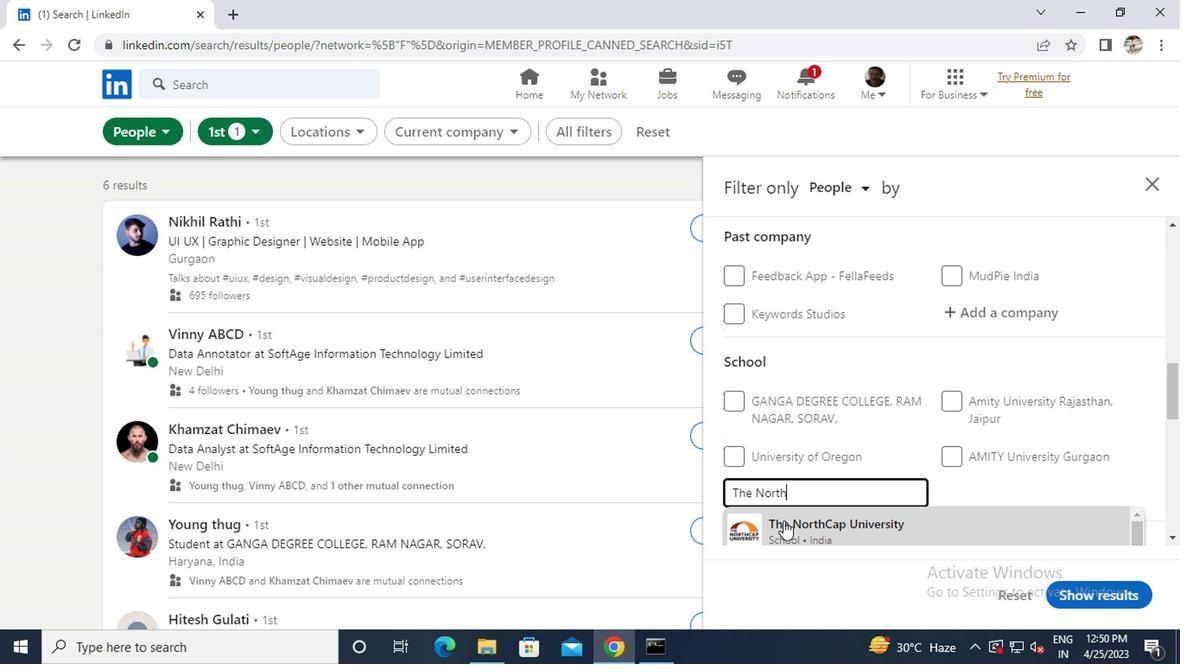 
Action: Mouse pressed left at (785, 528)
Screenshot: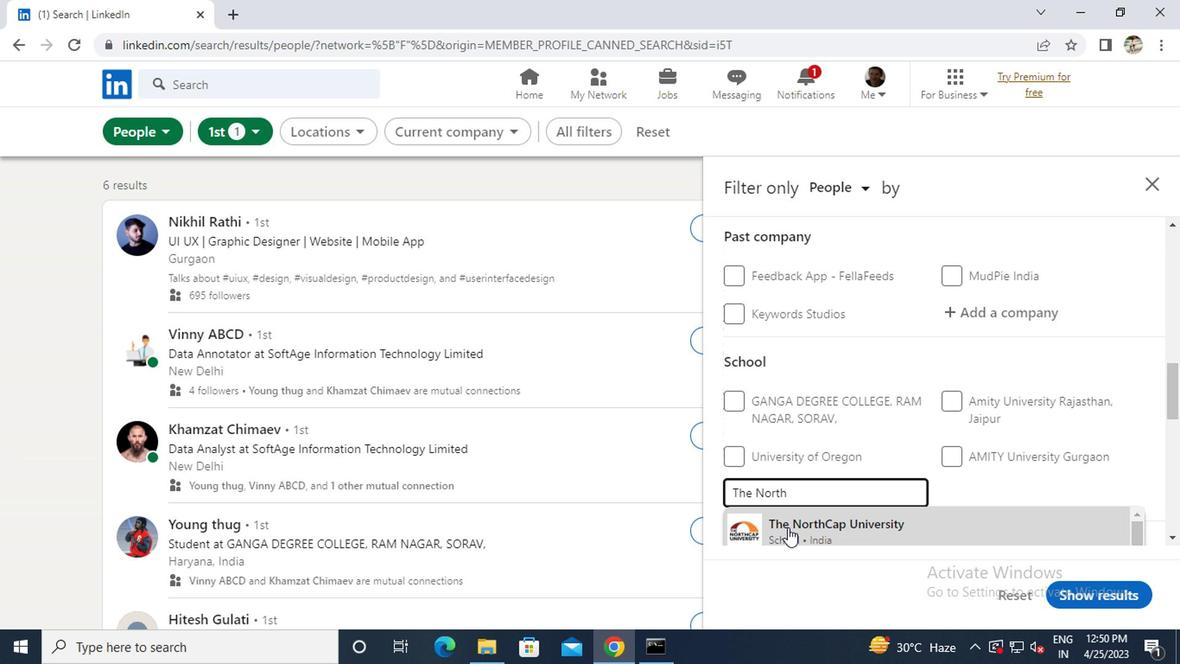 
Action: Mouse scrolled (785, 528) with delta (0, 0)
Screenshot: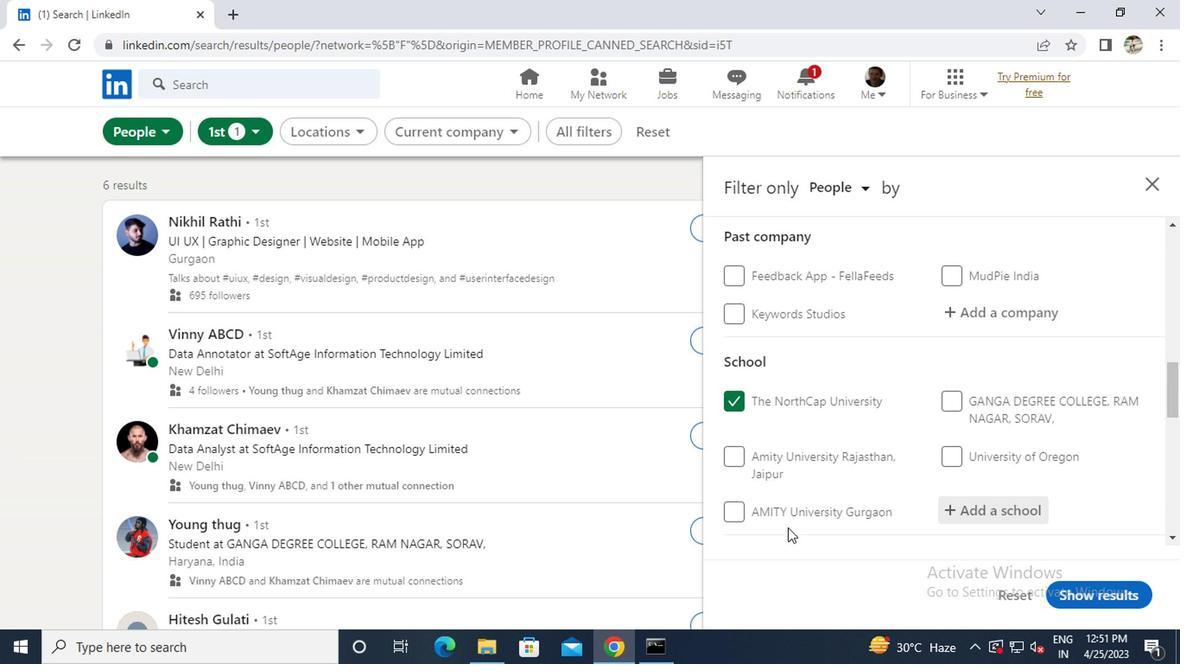 
Action: Mouse scrolled (785, 528) with delta (0, 0)
Screenshot: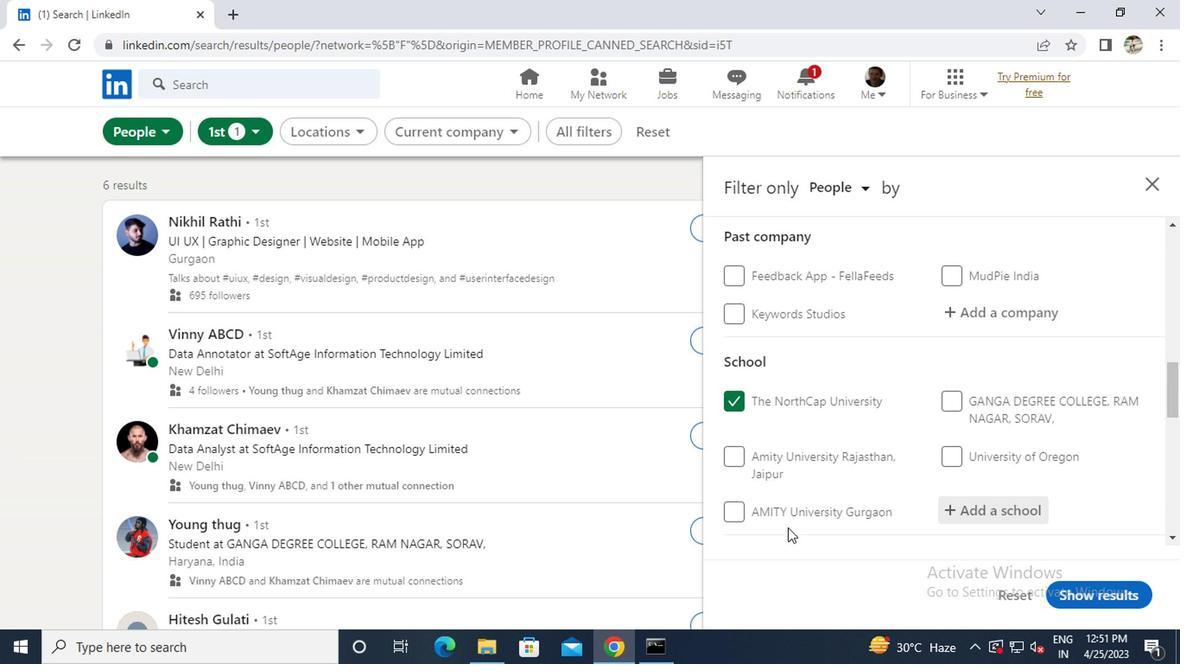 
Action: Mouse moved to (968, 514)
Screenshot: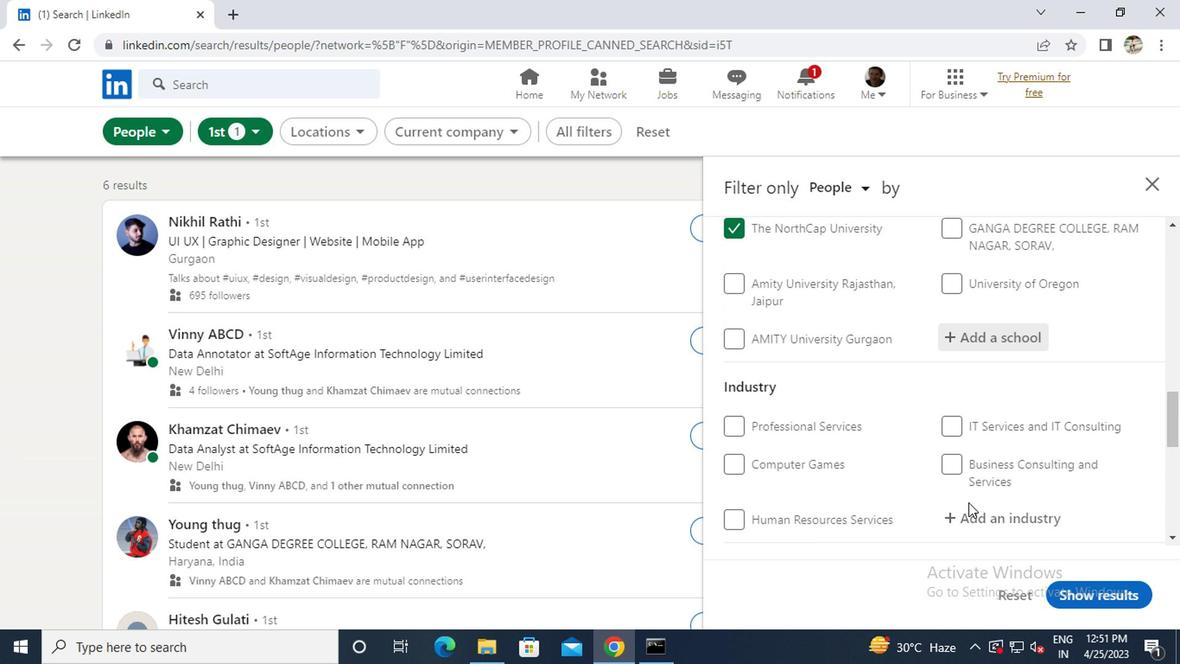 
Action: Mouse pressed left at (968, 514)
Screenshot: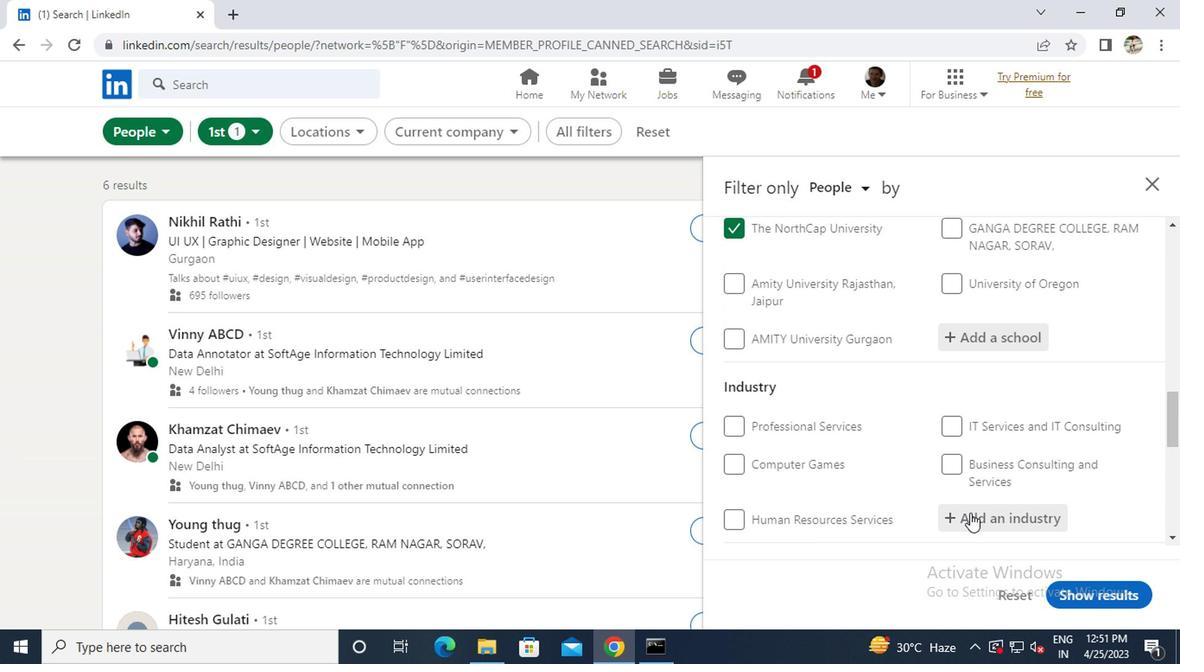 
Action: Key pressed <Key.caps_lock>T<Key.caps_lock>RANSPORTATION
Screenshot: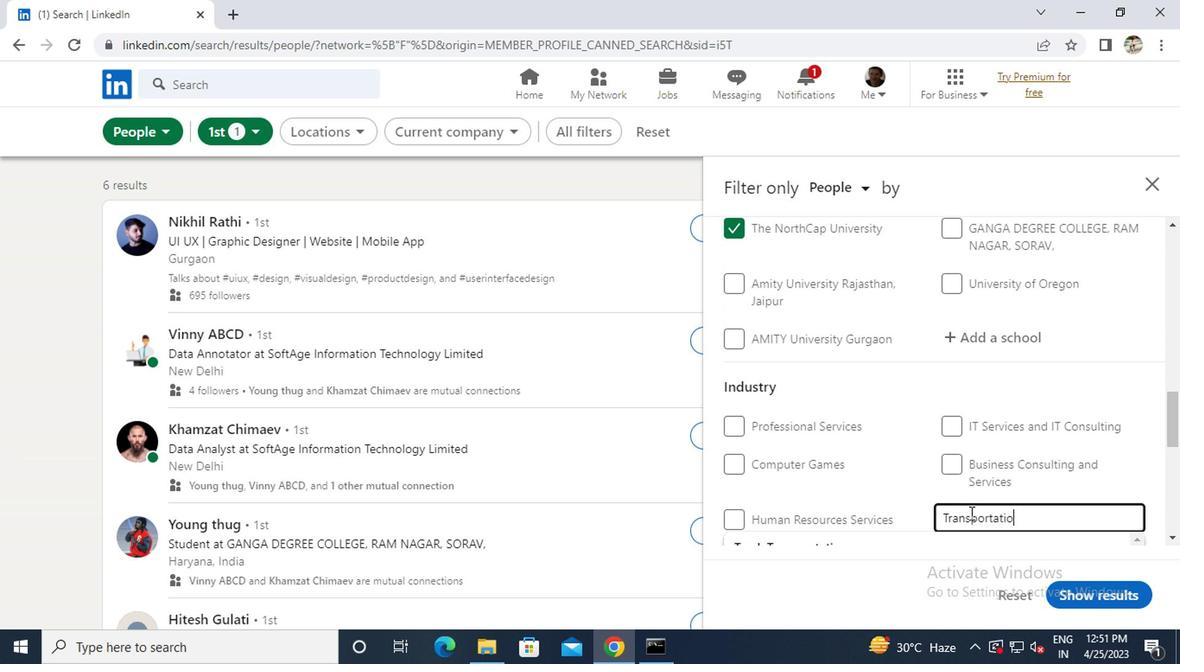 
Action: Mouse scrolled (968, 513) with delta (0, 0)
Screenshot: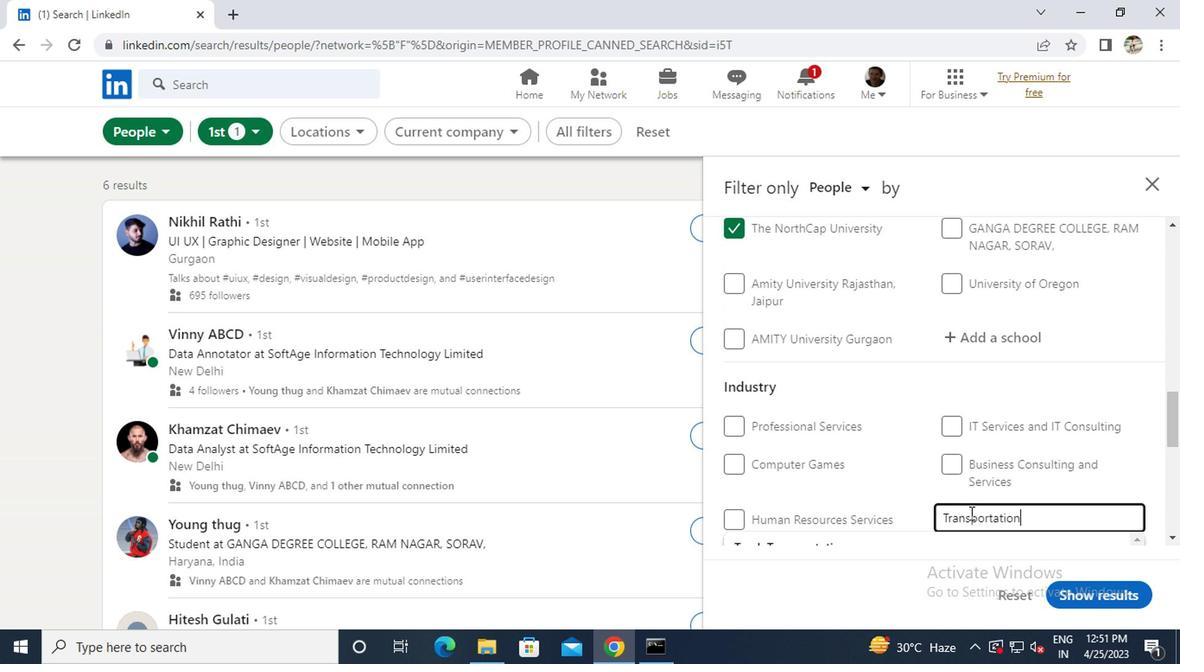 
Action: Mouse scrolled (968, 513) with delta (0, 0)
Screenshot: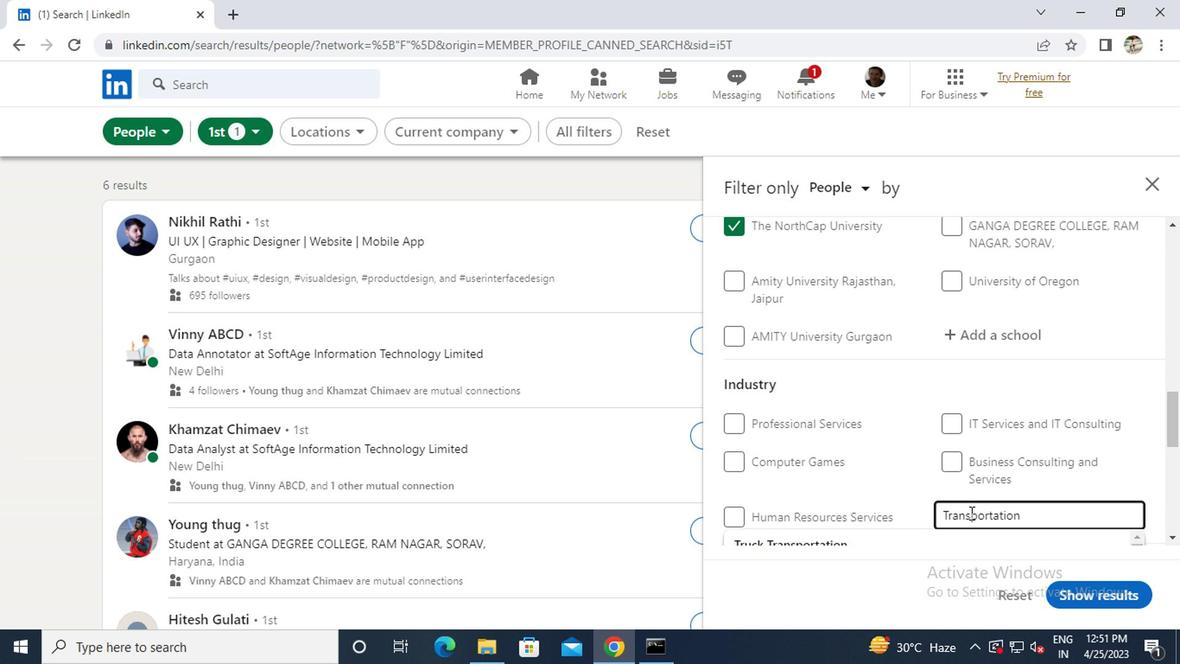 
Action: Mouse moved to (872, 368)
Screenshot: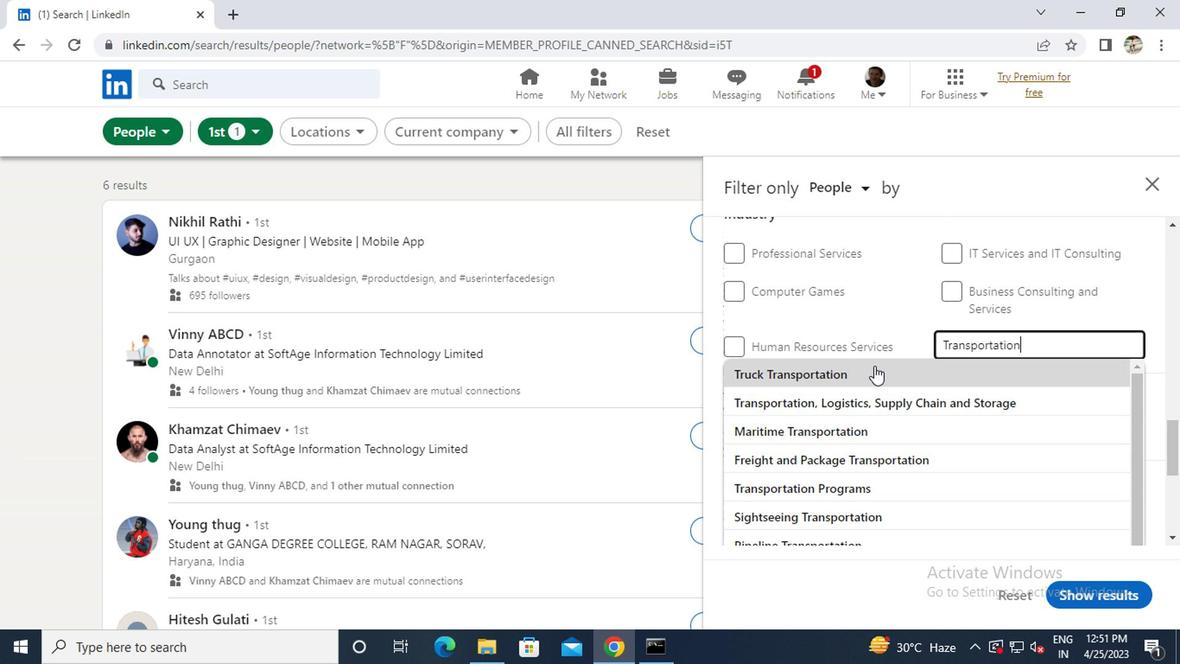 
Action: Key pressed <Key.enter>
Screenshot: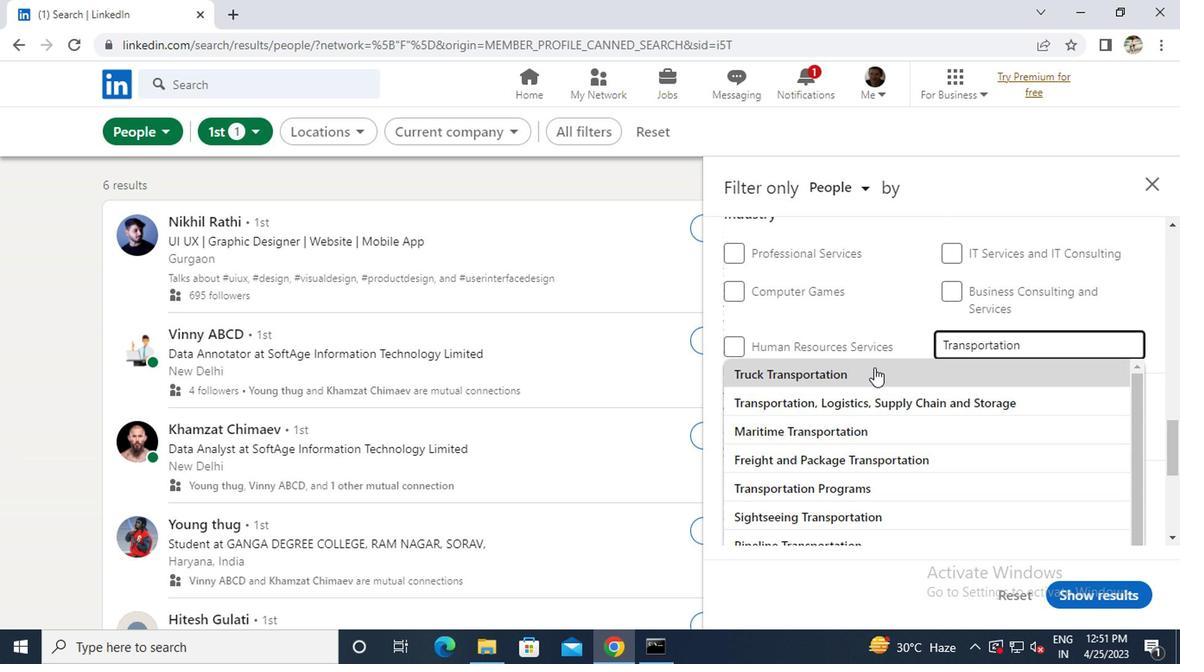 
Action: Mouse moved to (865, 441)
Screenshot: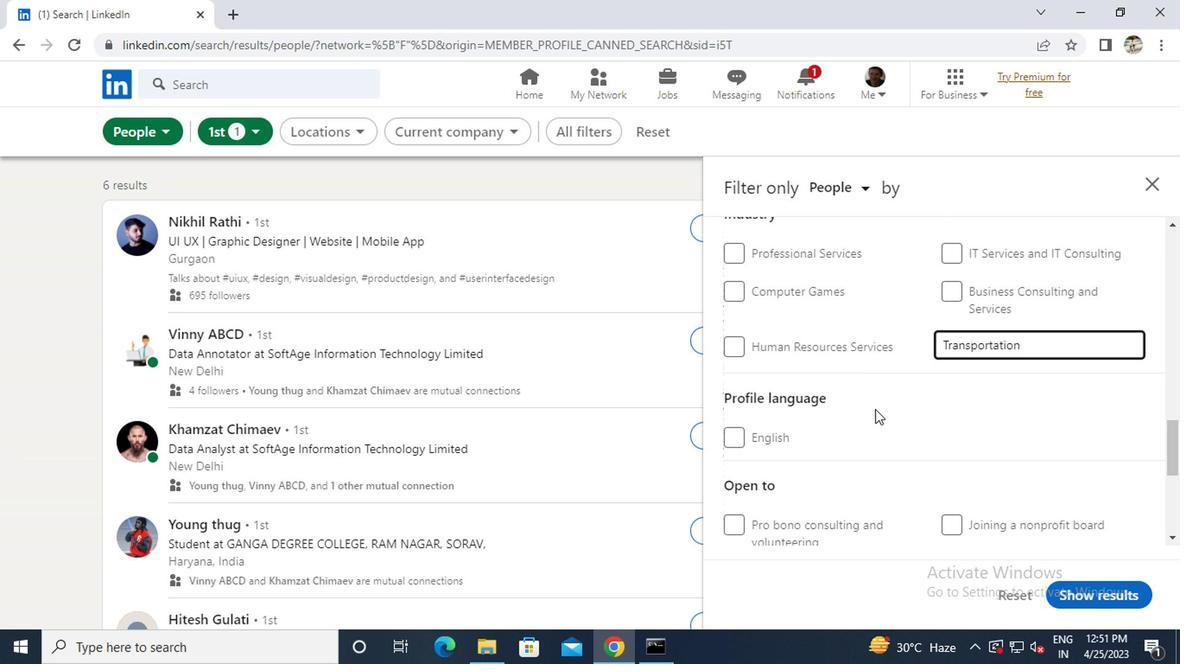 
Action: Mouse scrolled (865, 440) with delta (0, 0)
Screenshot: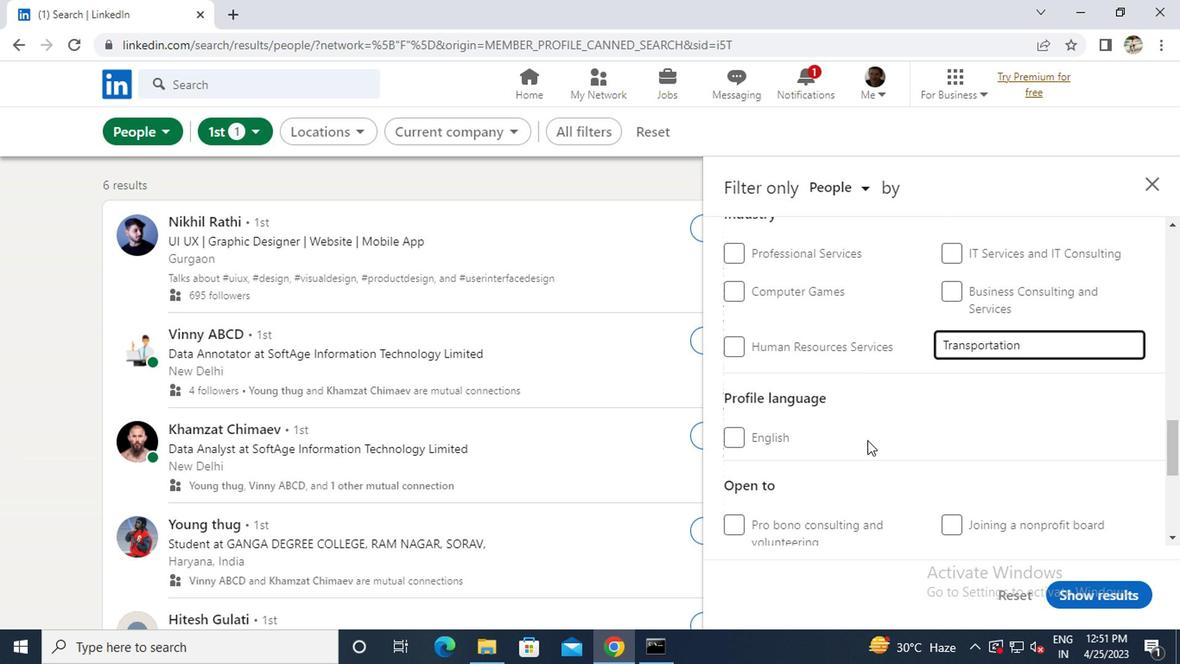 
Action: Mouse scrolled (865, 440) with delta (0, 0)
Screenshot: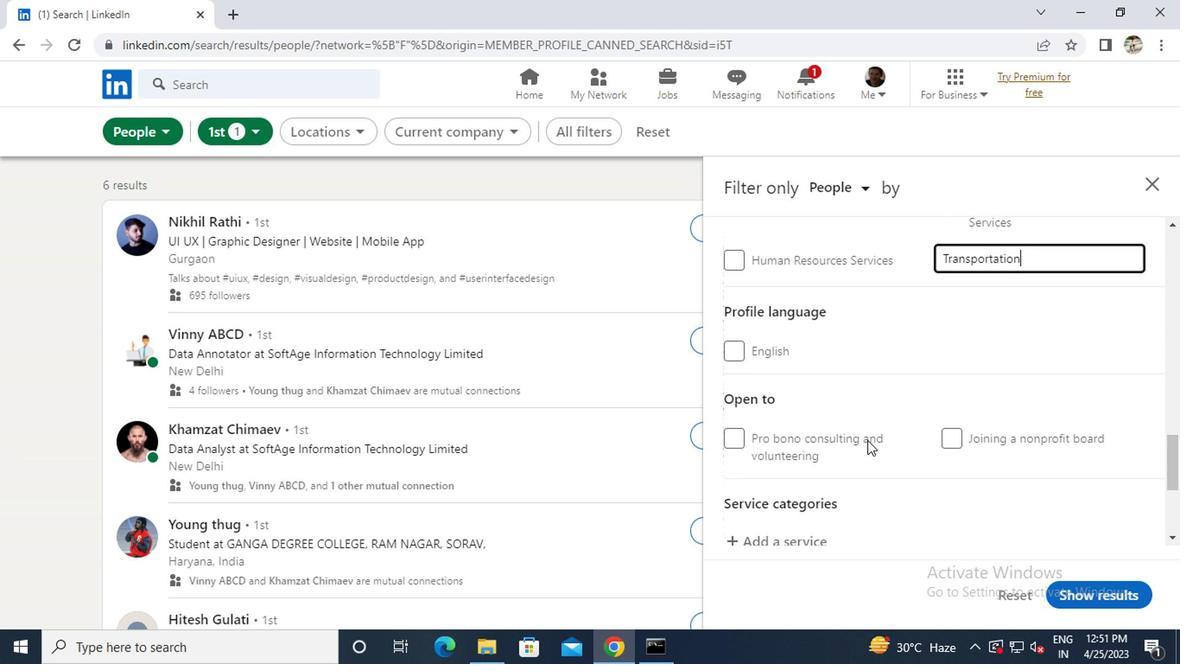 
Action: Mouse moved to (821, 456)
Screenshot: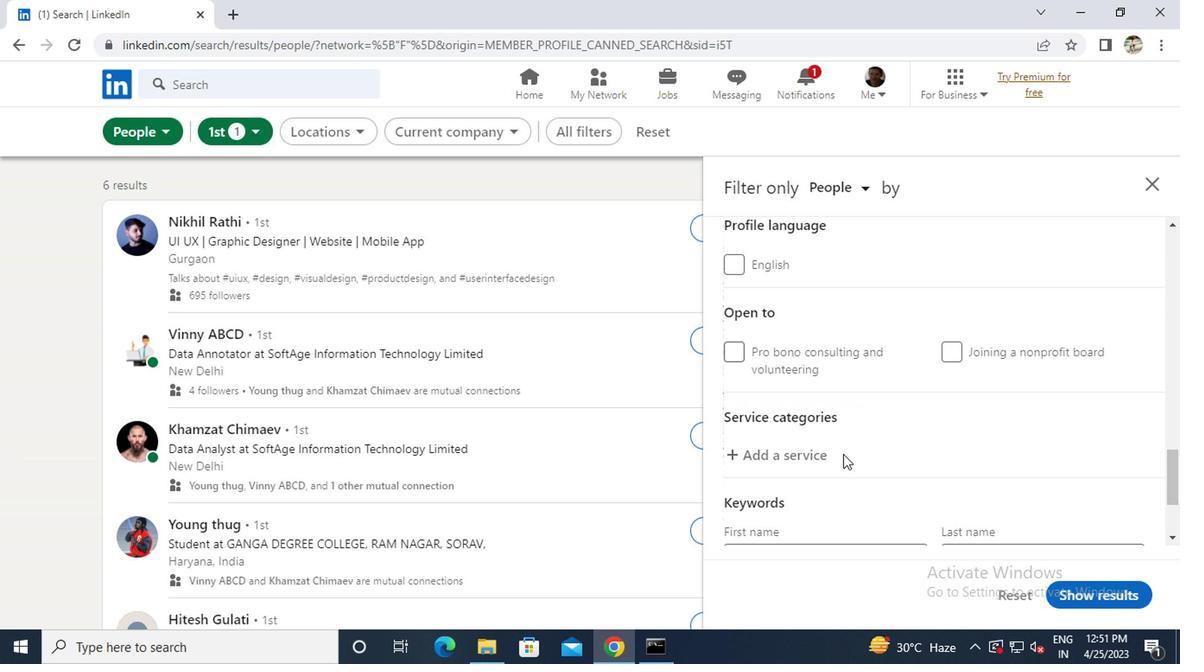 
Action: Mouse pressed left at (821, 456)
Screenshot: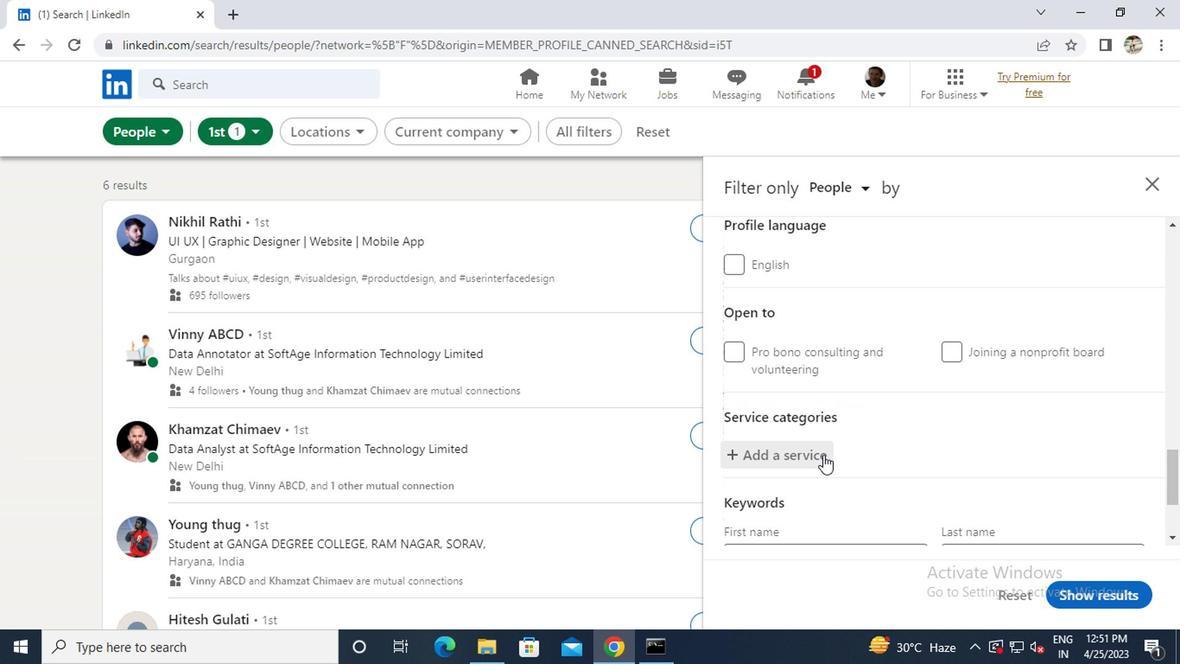 
Action: Key pressed <Key.caps_lock>C<Key.caps_lock>ORPORTE<Key.space><Key.caps_lock>E<Key.caps_lock>VENTS
Screenshot: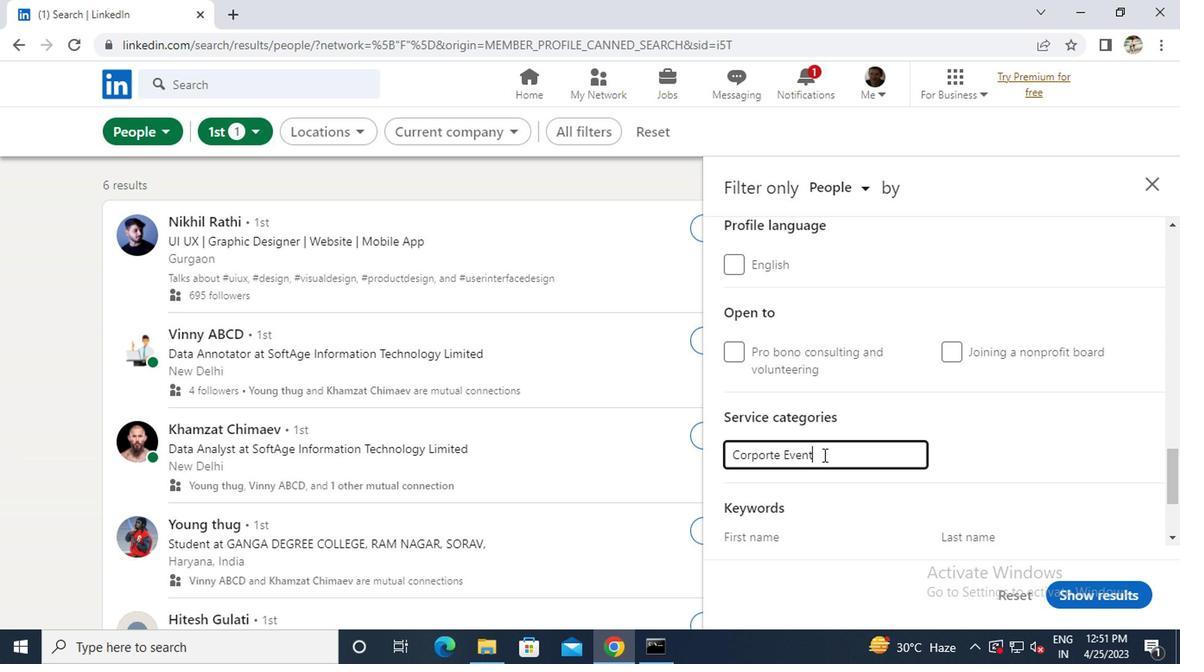 
Action: Mouse moved to (821, 458)
Screenshot: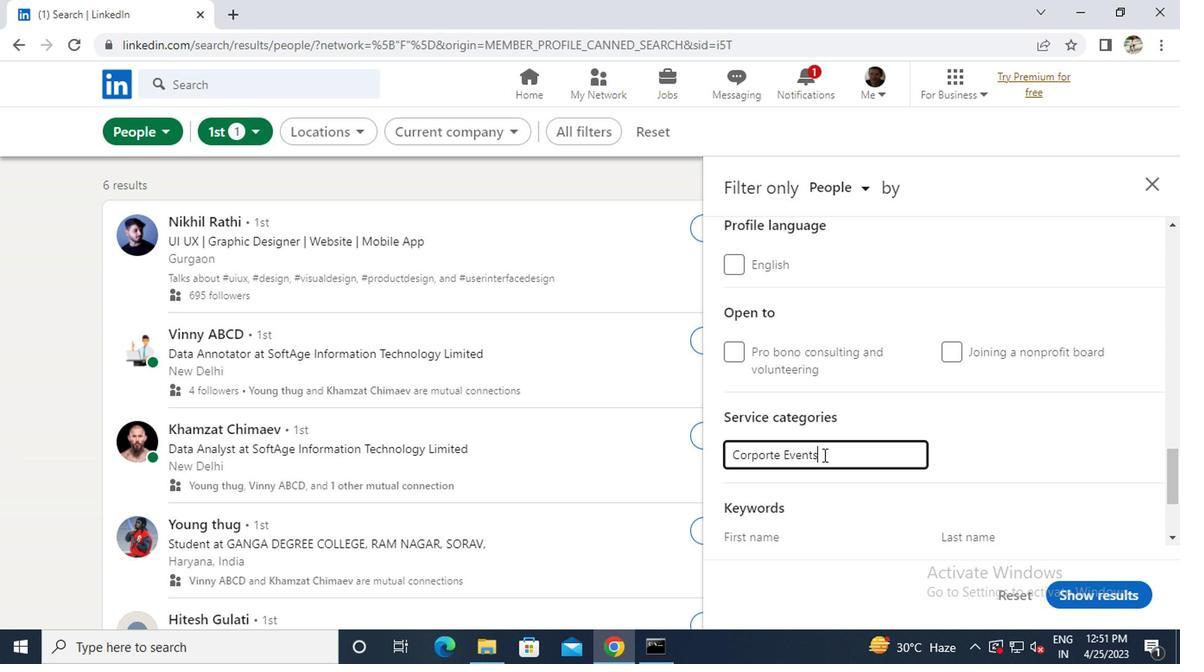 
Action: Mouse scrolled (821, 456) with delta (0, -1)
Screenshot: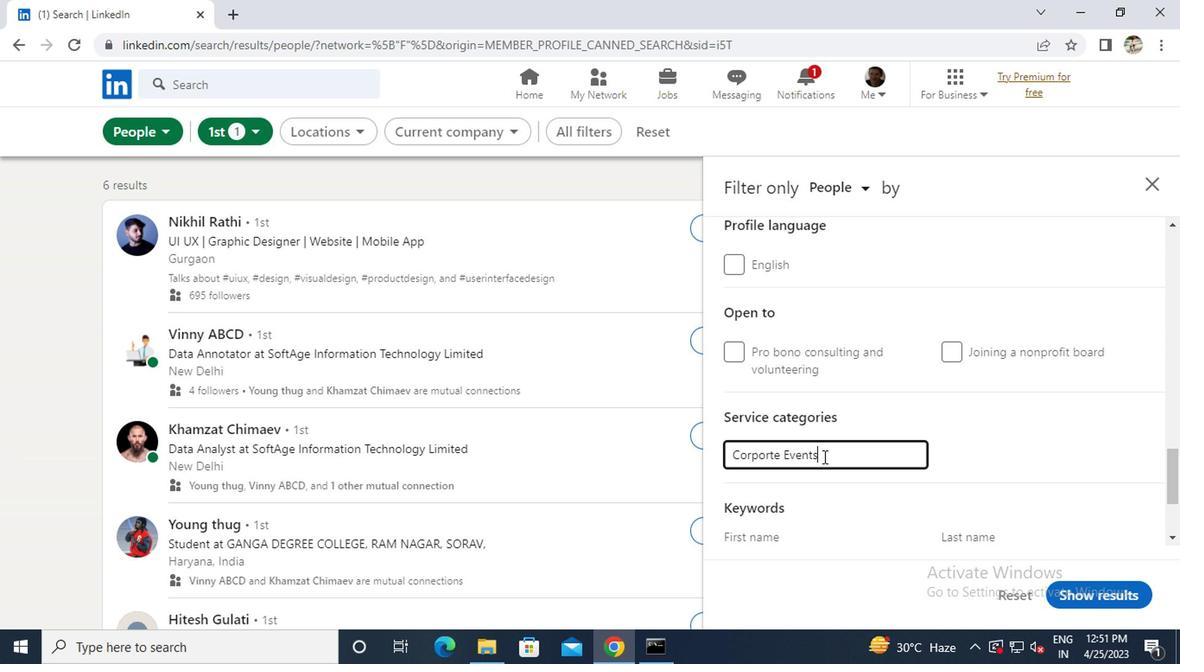 
Action: Mouse scrolled (821, 456) with delta (0, -1)
Screenshot: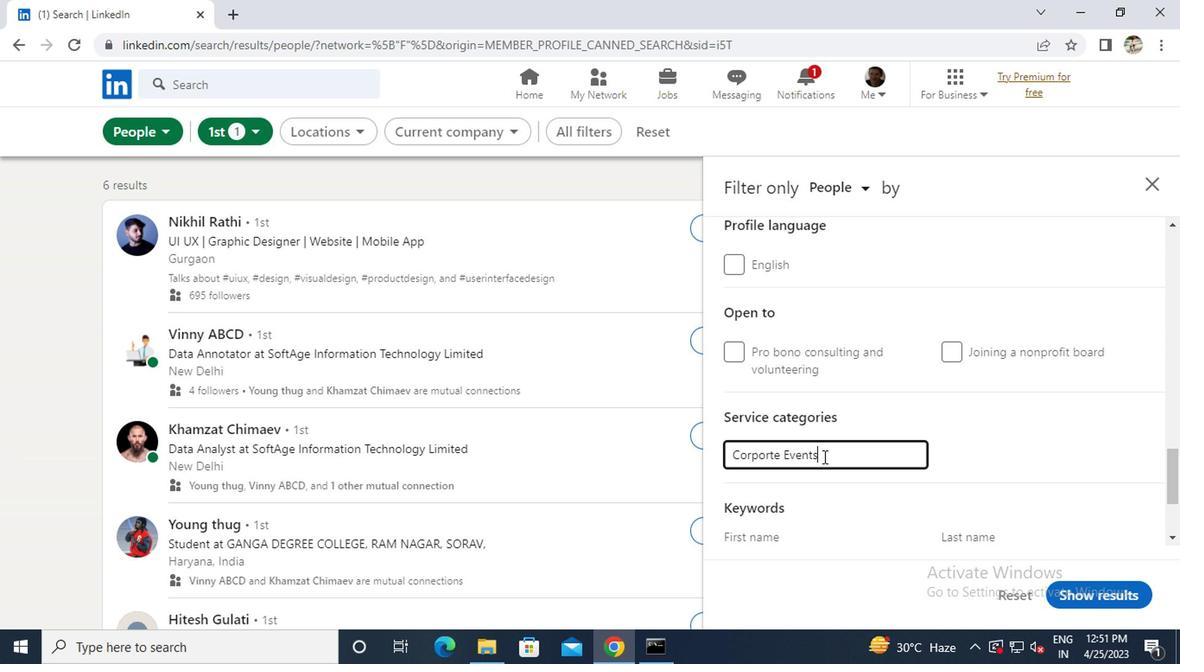 
Action: Mouse moved to (813, 470)
Screenshot: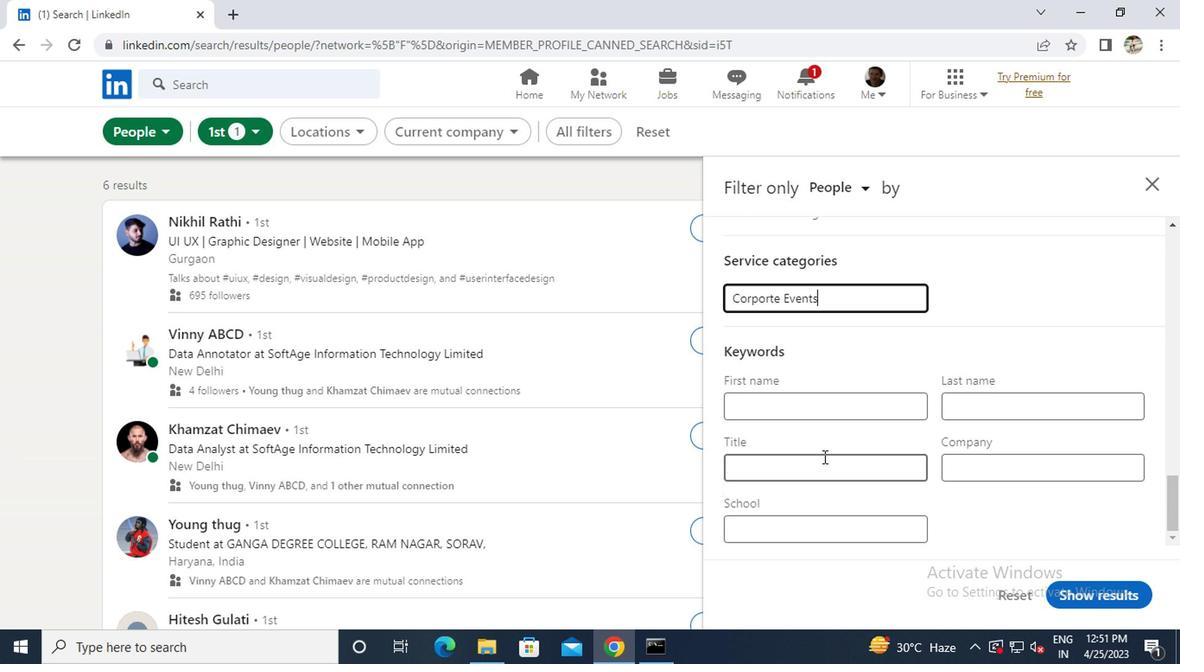 
Action: Mouse pressed left at (813, 470)
Screenshot: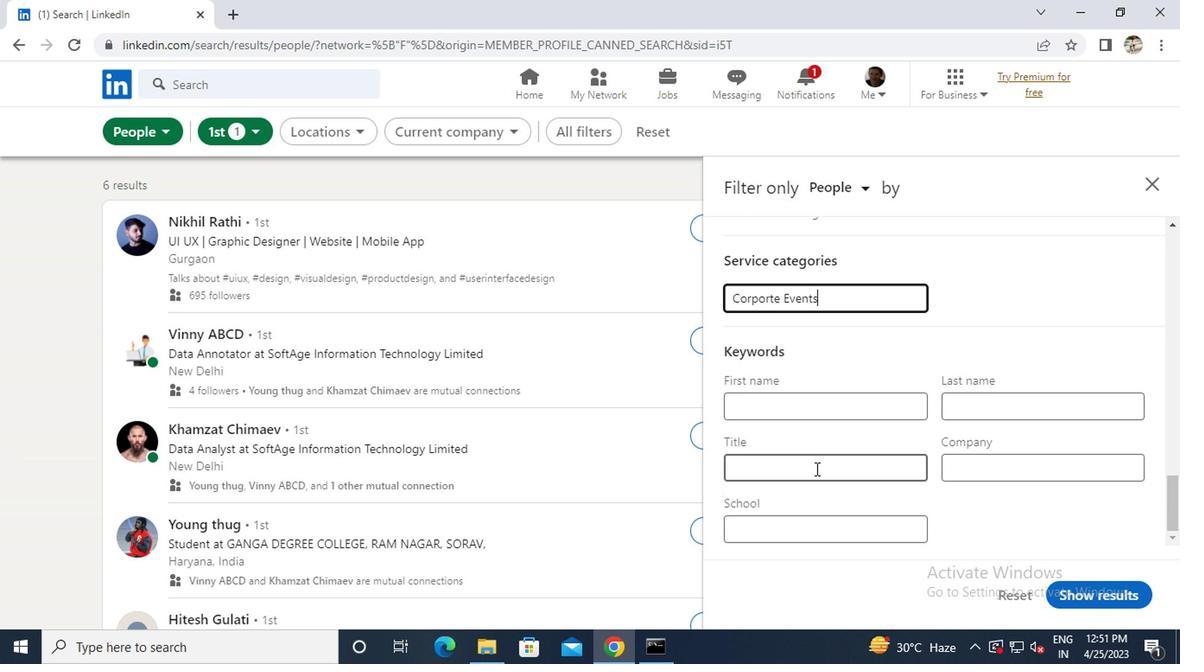 
Action: Key pressed <Key.caps_lock>S<Key.caps_lock>ALES<Key.space><Key.caps_lock>E<Key.caps_lock>NGINNER
Screenshot: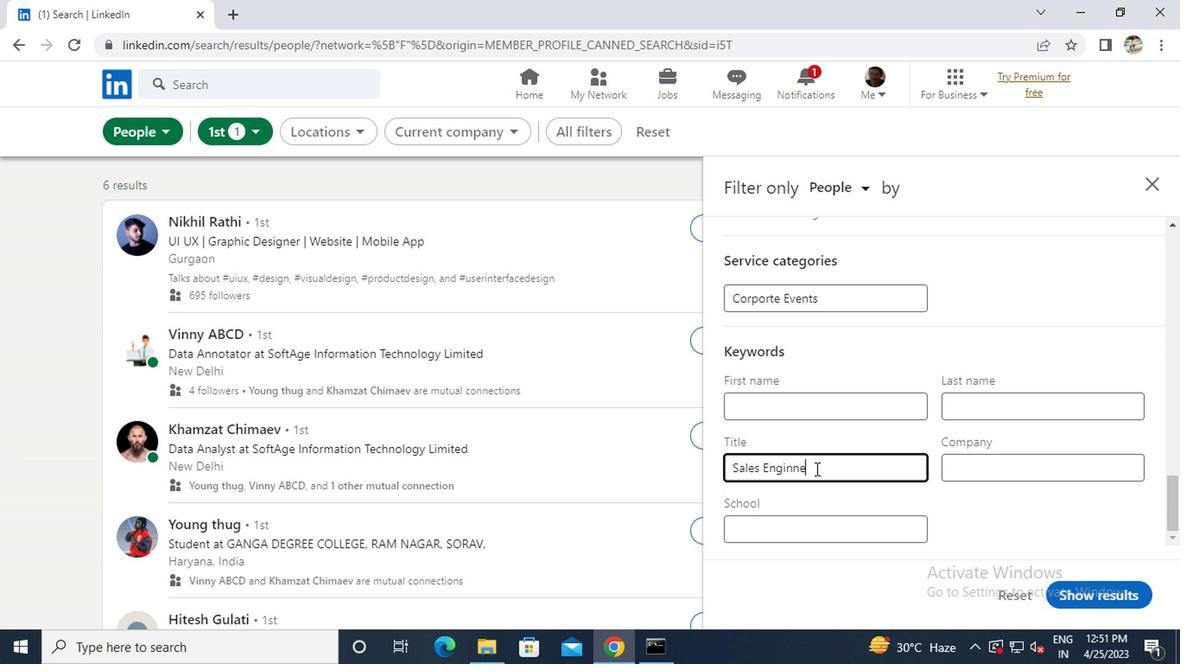 
Action: Mouse moved to (1073, 587)
Screenshot: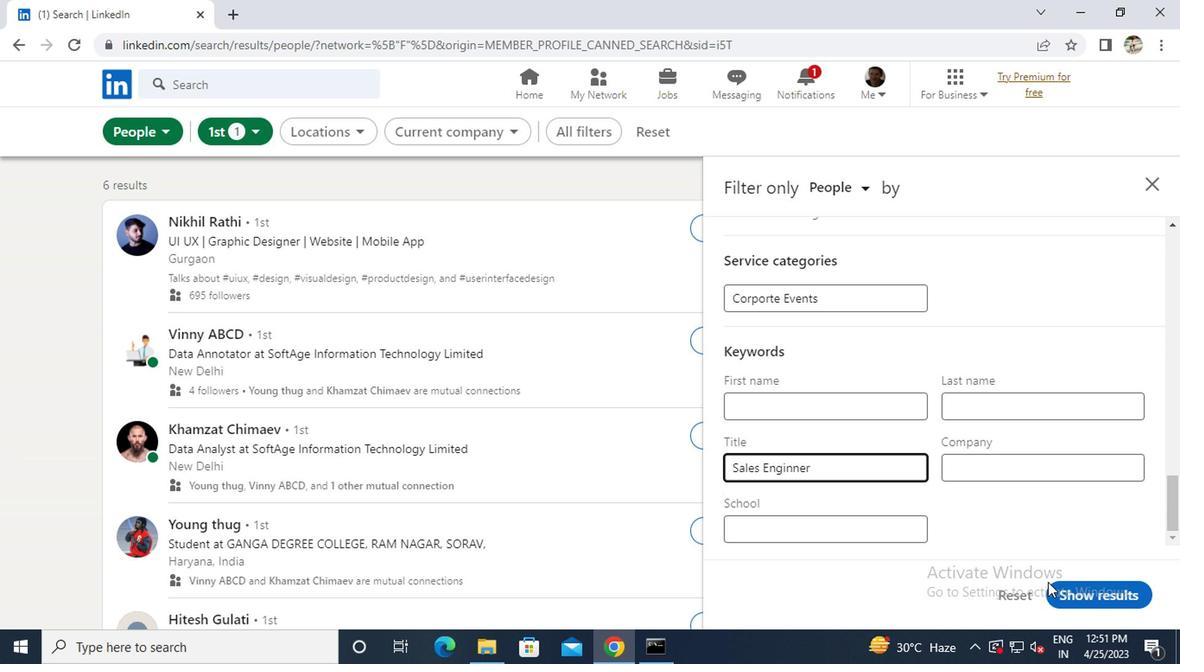 
Action: Mouse pressed left at (1073, 587)
Screenshot: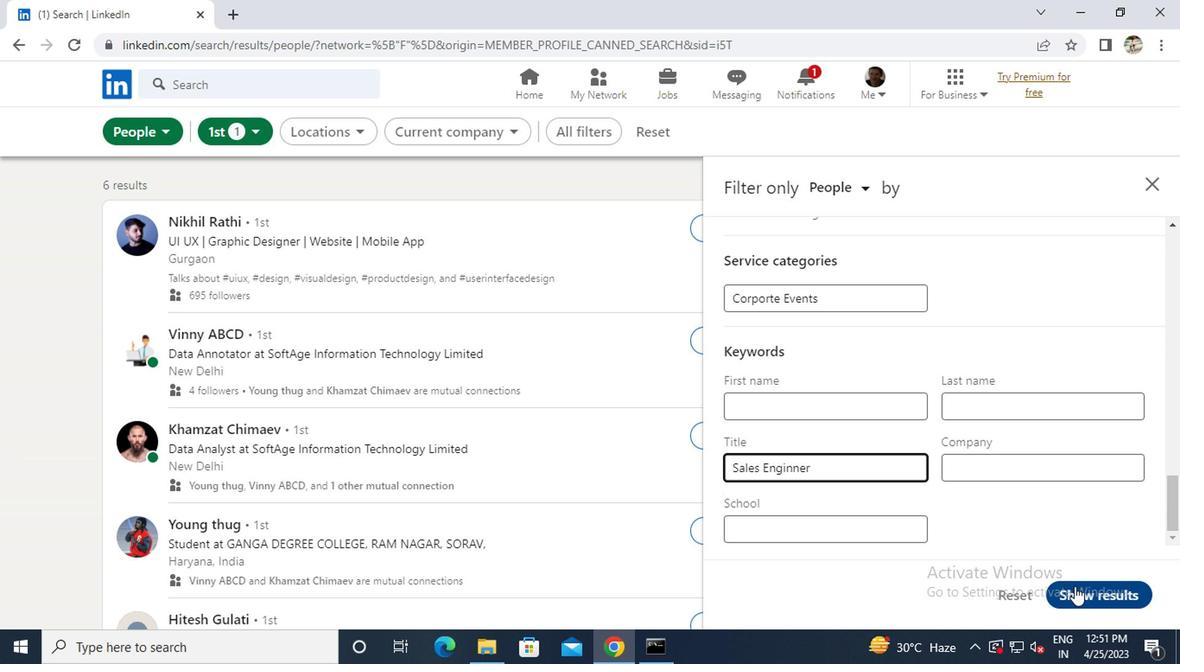
